 Task: Create a sub task Gather and Analyse Requirements for the task  Create a new online platform for online language translation services in the project AtlasLine , assign it to team member softage.2@softage.net and update the status of the sub task to  On Track  , set the priority of the sub task to Low
Action: Mouse moved to (713, 325)
Screenshot: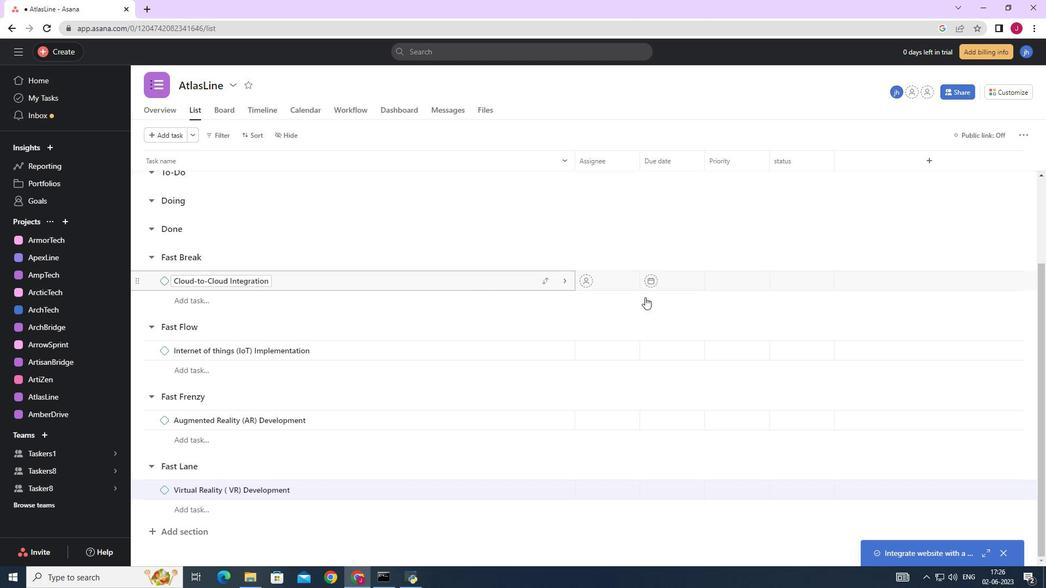 
Action: Mouse scrolled (713, 325) with delta (0, 0)
Screenshot: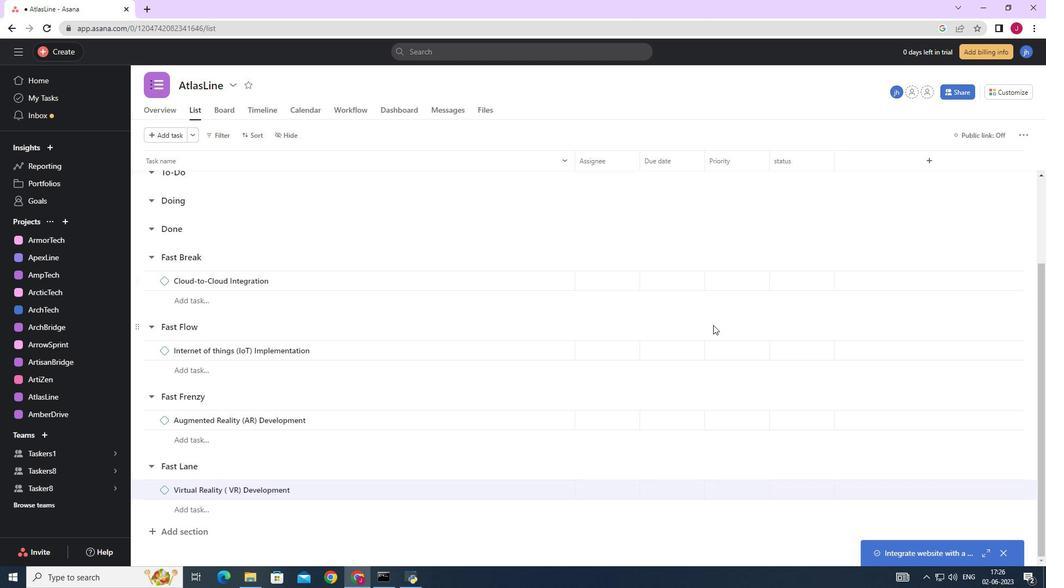 
Action: Mouse scrolled (713, 325) with delta (0, 0)
Screenshot: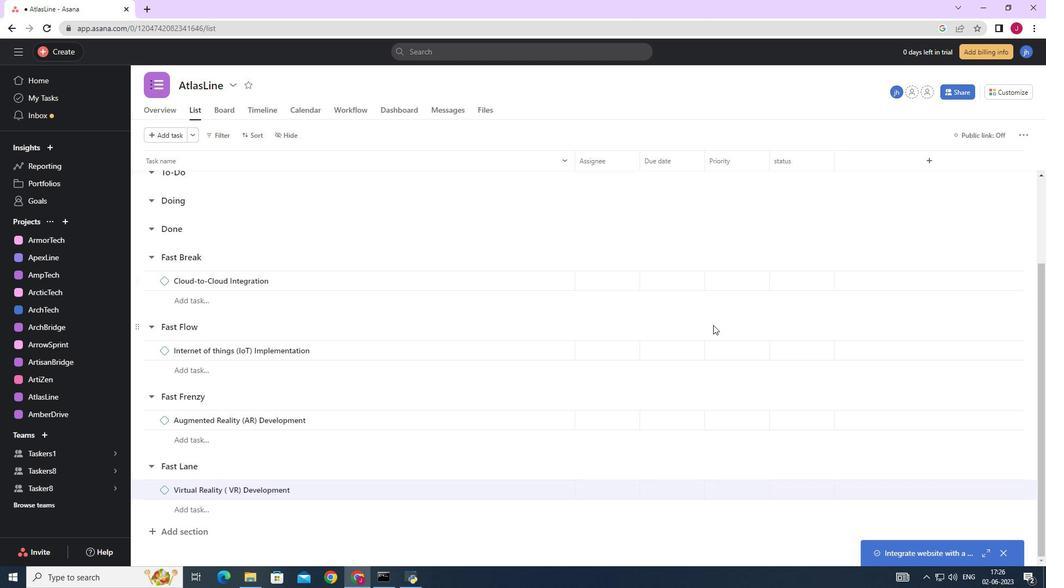 
Action: Mouse scrolled (713, 325) with delta (0, 0)
Screenshot: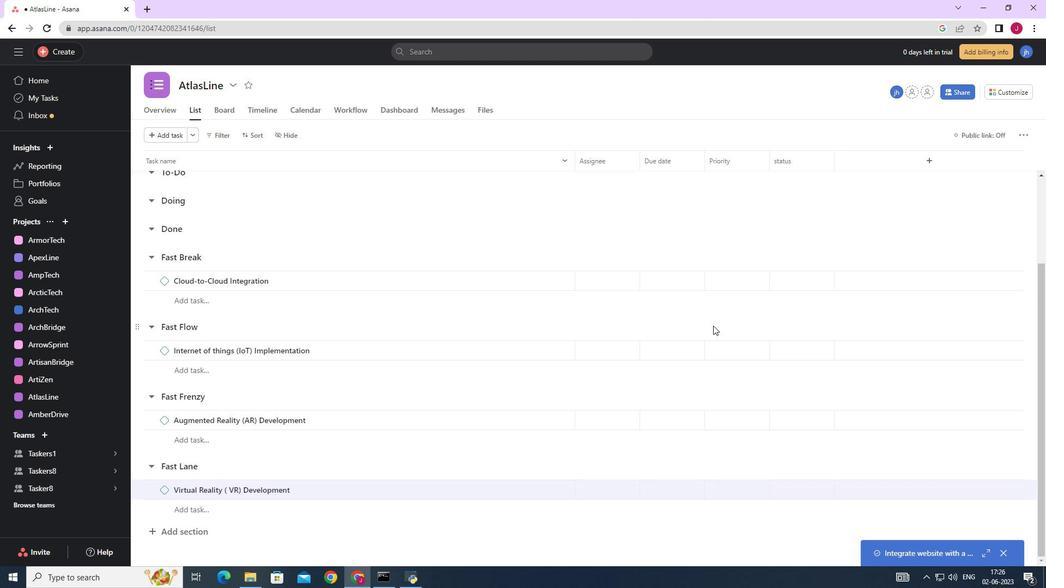 
Action: Mouse scrolled (713, 325) with delta (0, 0)
Screenshot: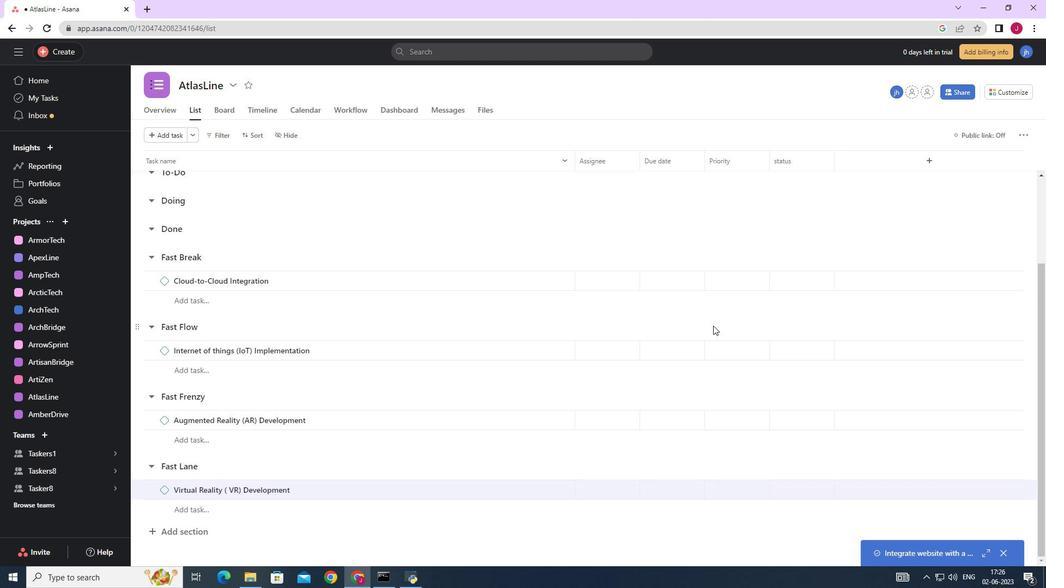 
Action: Mouse moved to (713, 326)
Screenshot: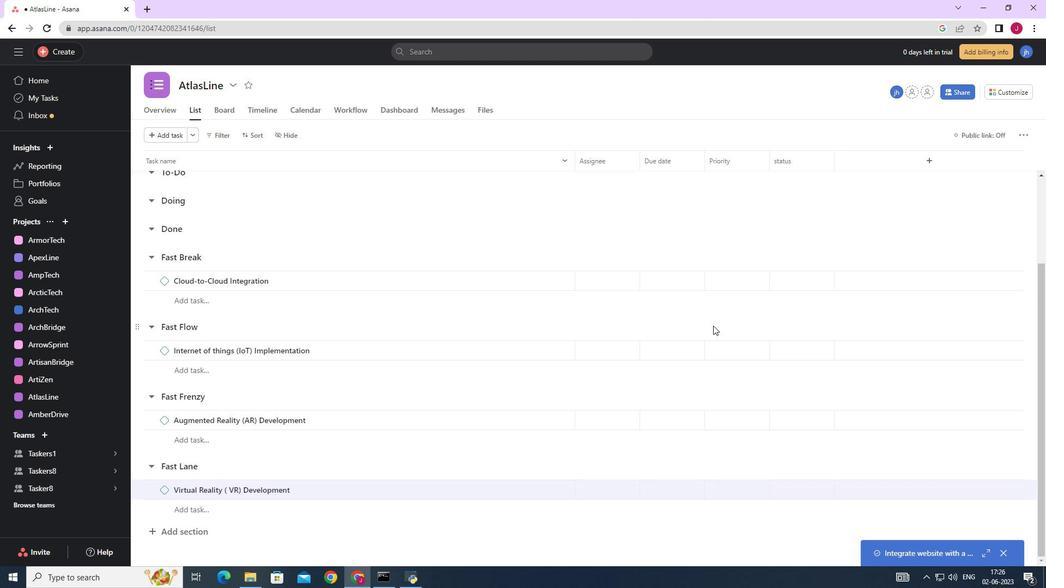 
Action: Mouse scrolled (713, 325) with delta (0, 0)
Screenshot: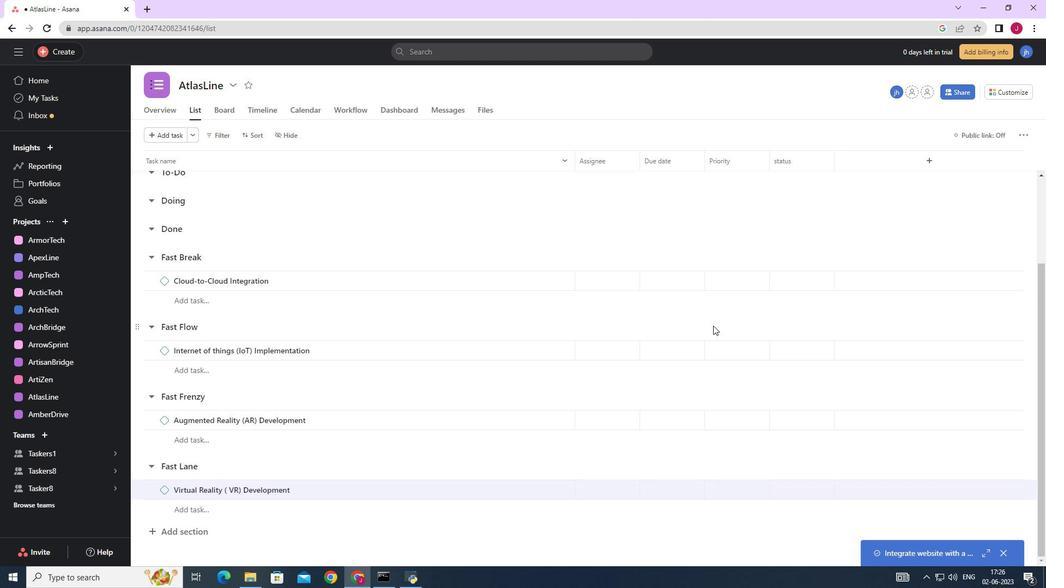 
Action: Mouse moved to (356, 323)
Screenshot: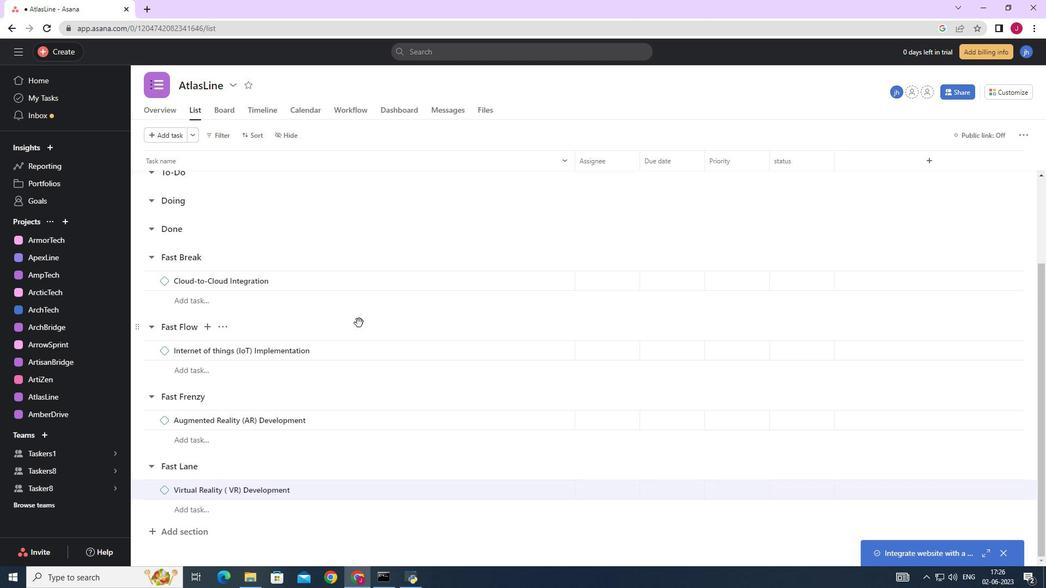 
Action: Mouse scrolled (356, 324) with delta (0, 0)
Screenshot: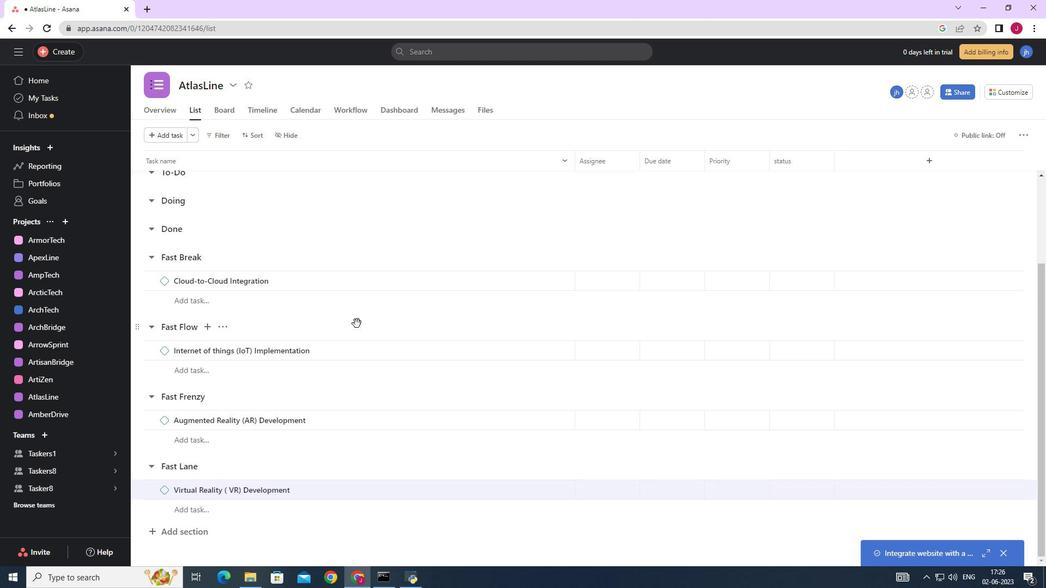 
Action: Mouse scrolled (356, 324) with delta (0, 0)
Screenshot: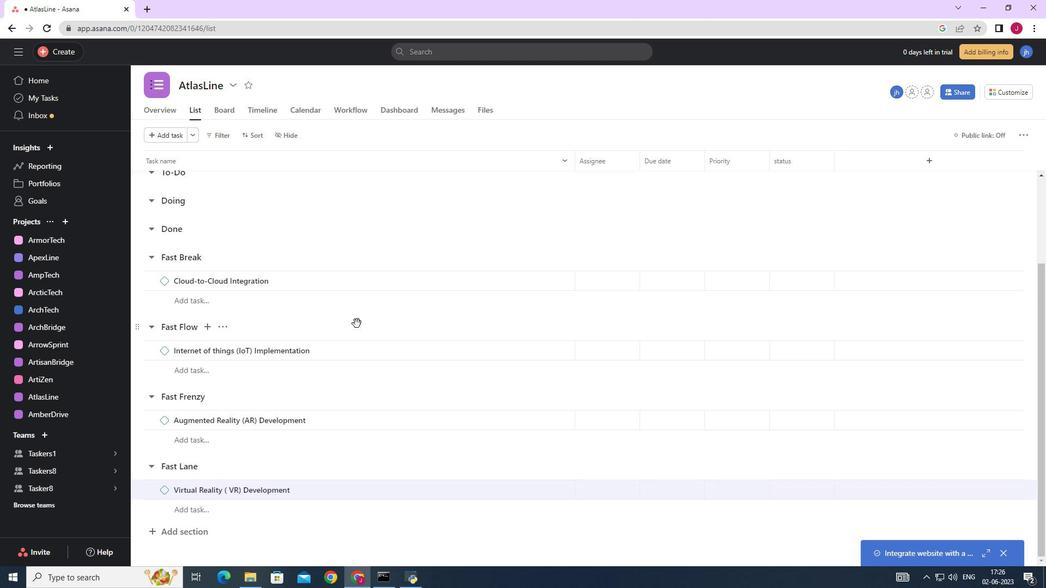 
Action: Mouse scrolled (356, 324) with delta (0, 0)
Screenshot: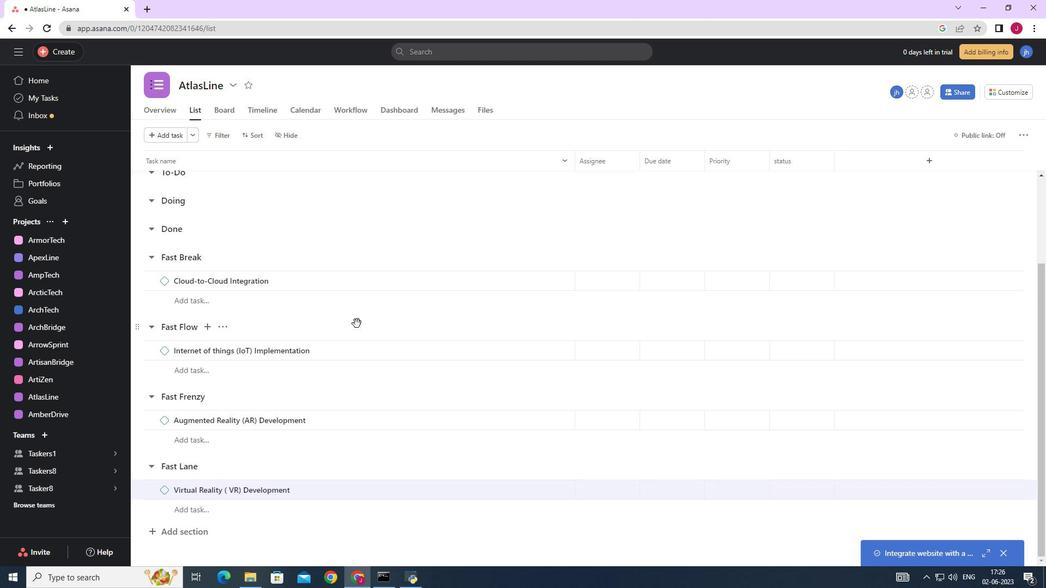 
Action: Mouse scrolled (356, 324) with delta (0, 0)
Screenshot: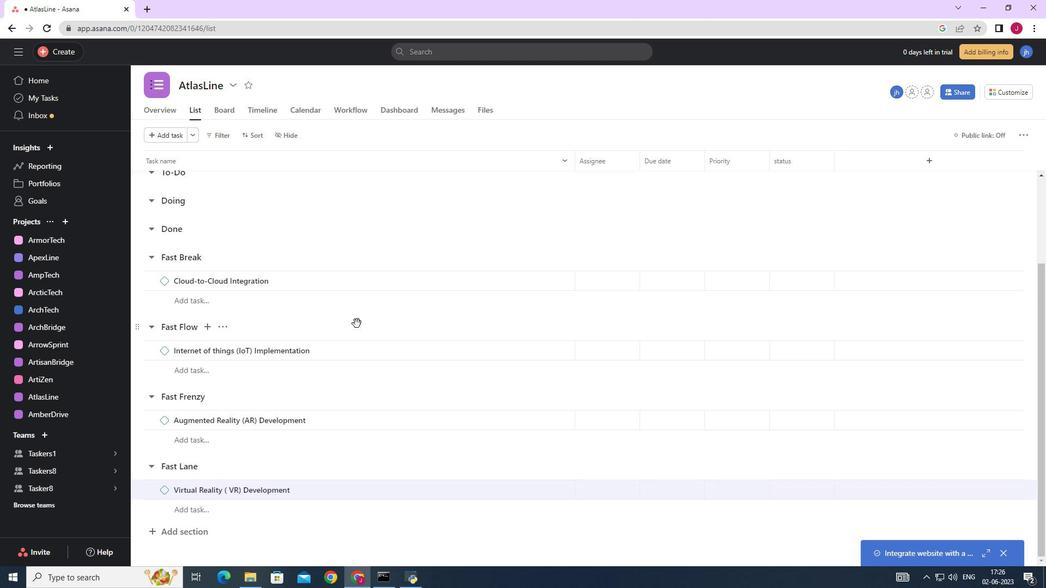 
Action: Mouse moved to (502, 240)
Screenshot: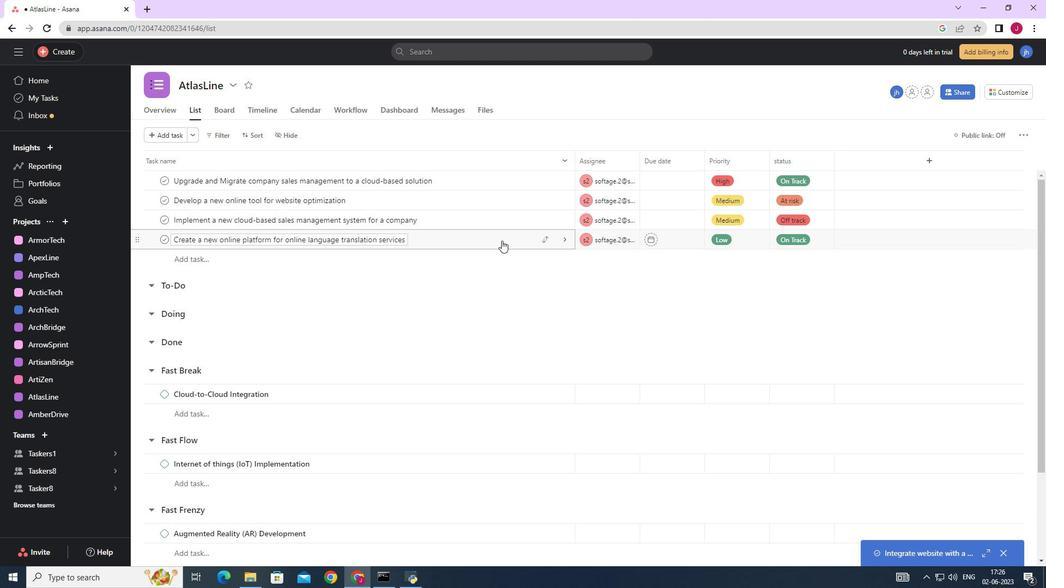 
Action: Mouse pressed left at (502, 240)
Screenshot: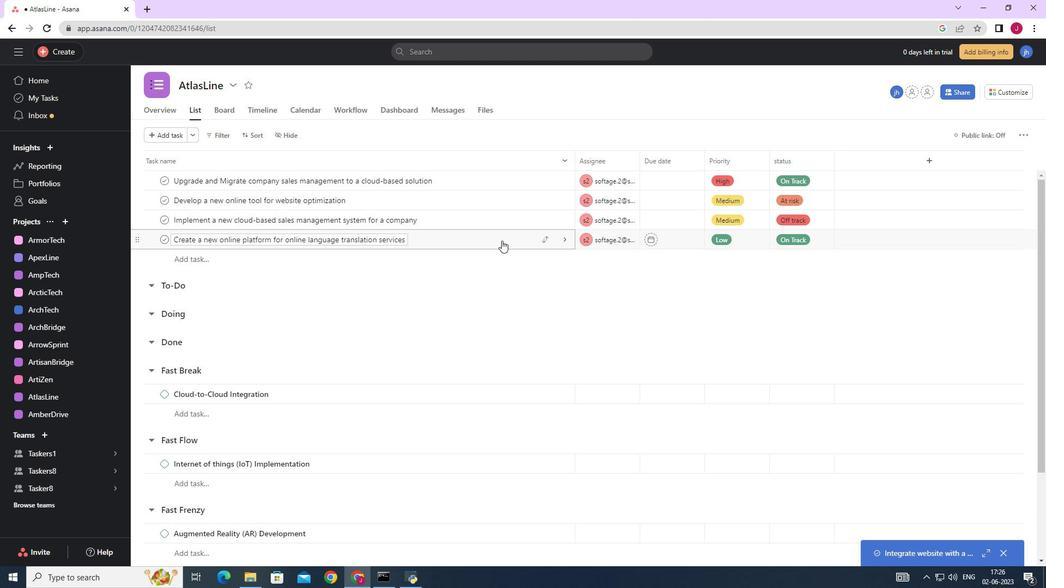 
Action: Mouse moved to (763, 310)
Screenshot: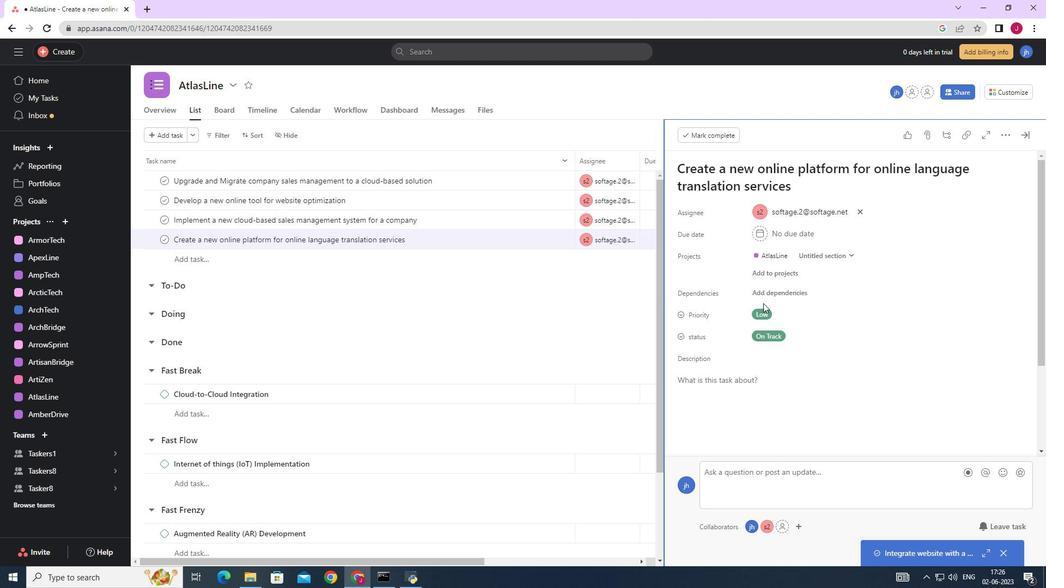 
Action: Mouse scrolled (763, 309) with delta (0, 0)
Screenshot: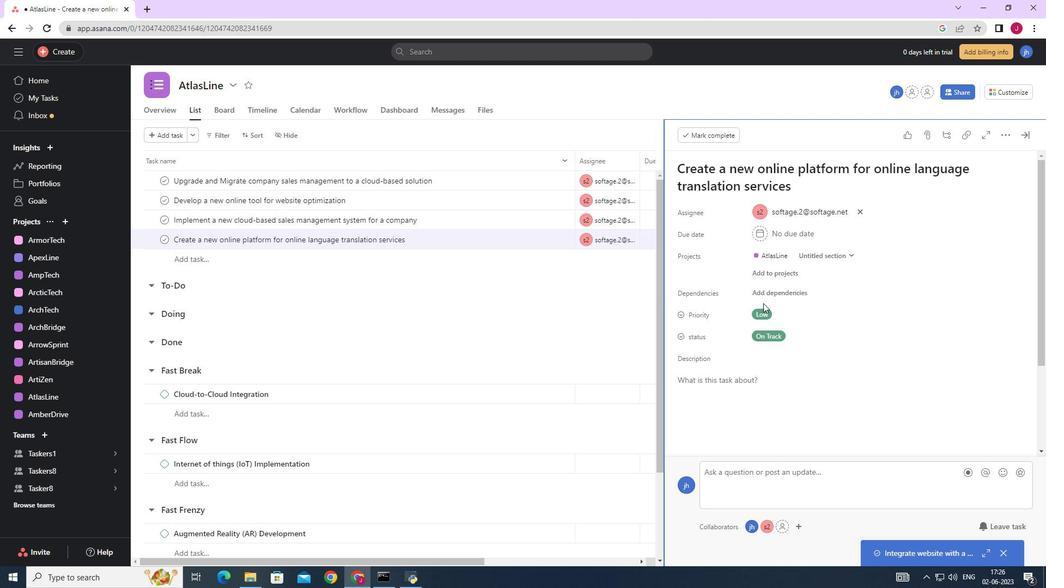 
Action: Mouse scrolled (763, 309) with delta (0, 0)
Screenshot: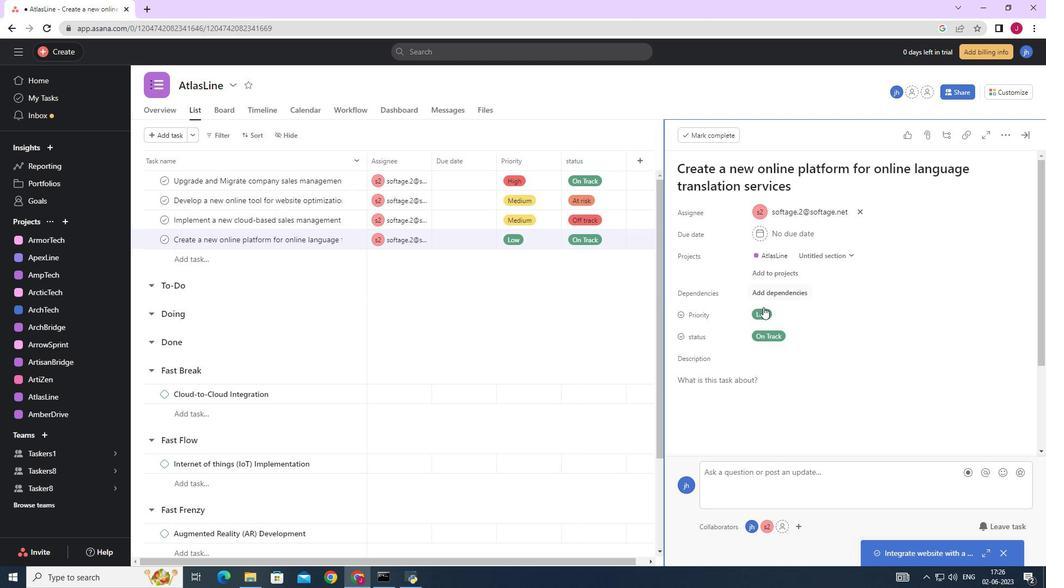 
Action: Mouse scrolled (763, 309) with delta (0, 0)
Screenshot: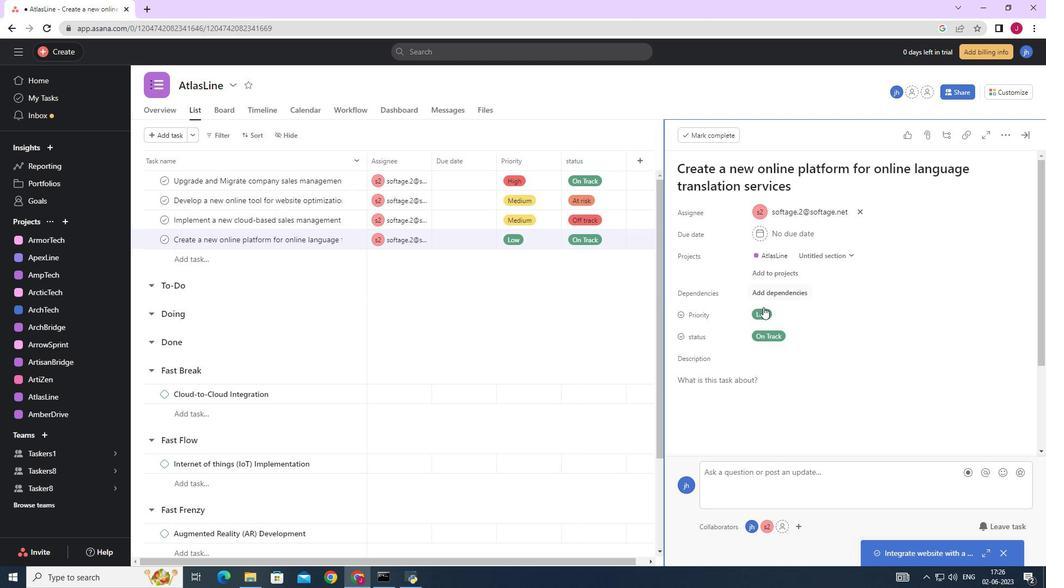 
Action: Mouse scrolled (763, 309) with delta (0, 0)
Screenshot: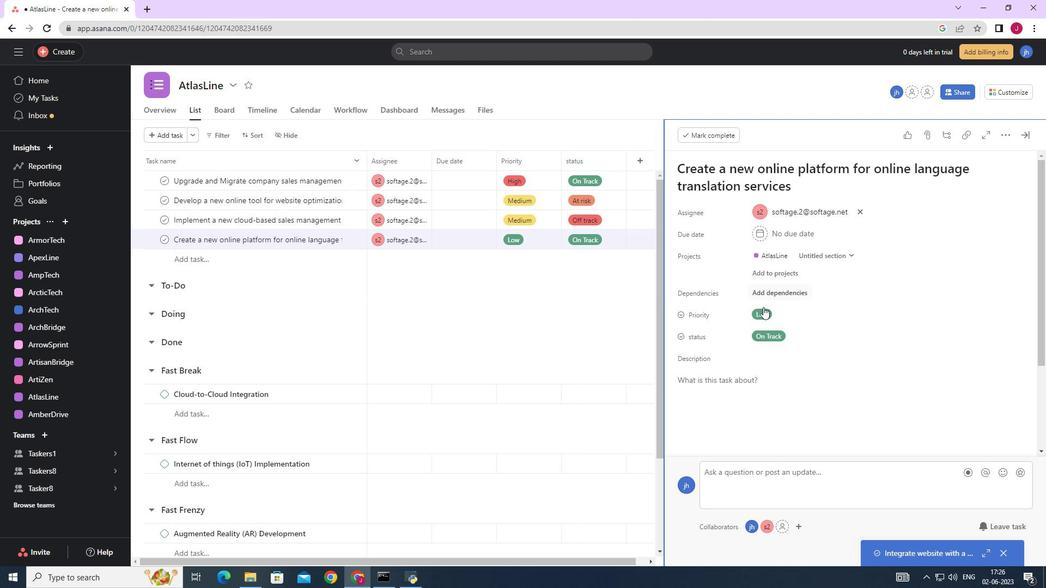 
Action: Mouse scrolled (763, 309) with delta (0, 0)
Screenshot: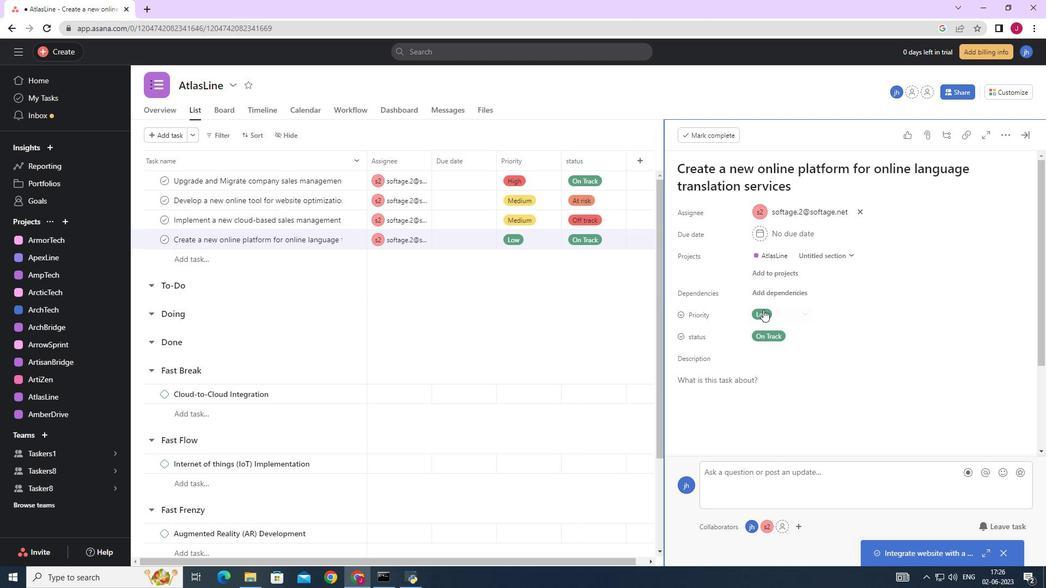 
Action: Mouse moved to (708, 369)
Screenshot: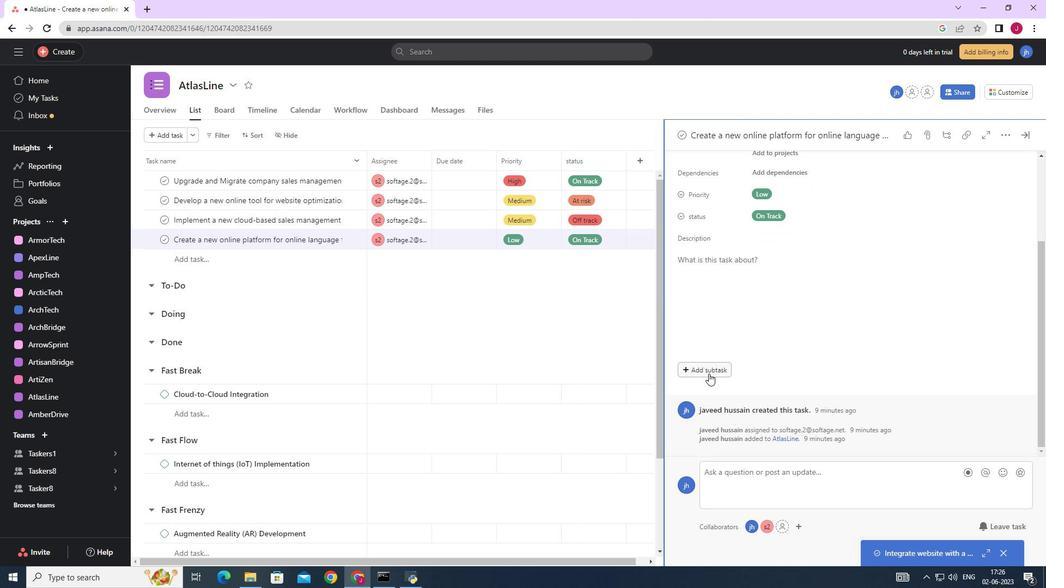 
Action: Mouse pressed left at (708, 369)
Screenshot: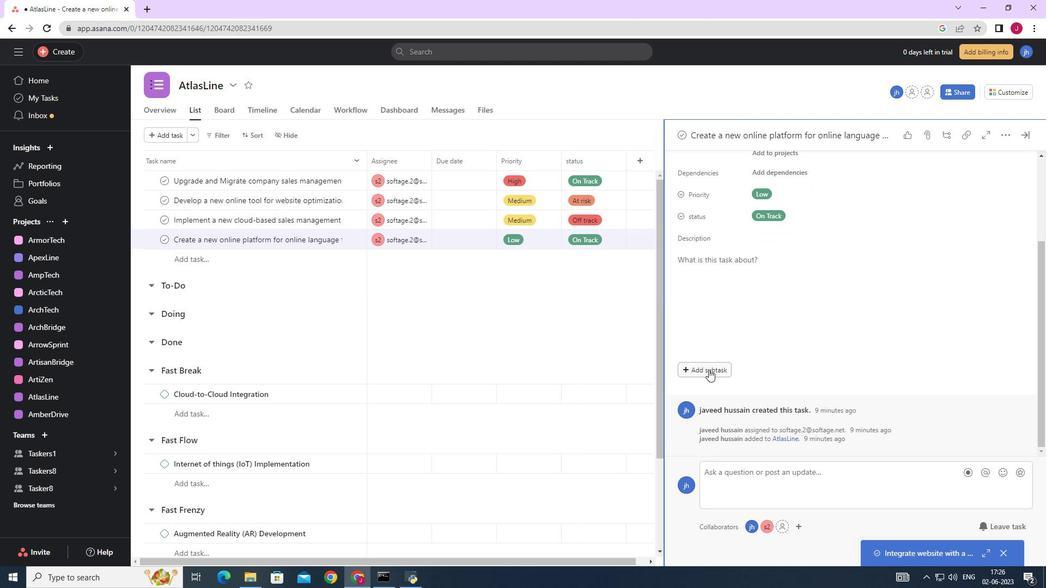 
Action: Mouse moved to (712, 347)
Screenshot: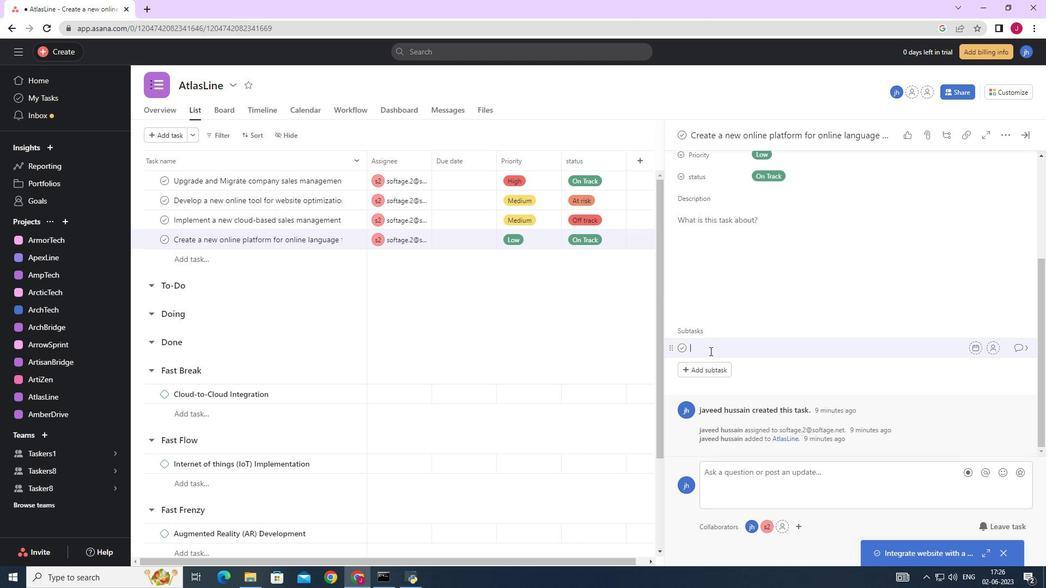 
Action: Mouse pressed left at (712, 347)
Screenshot: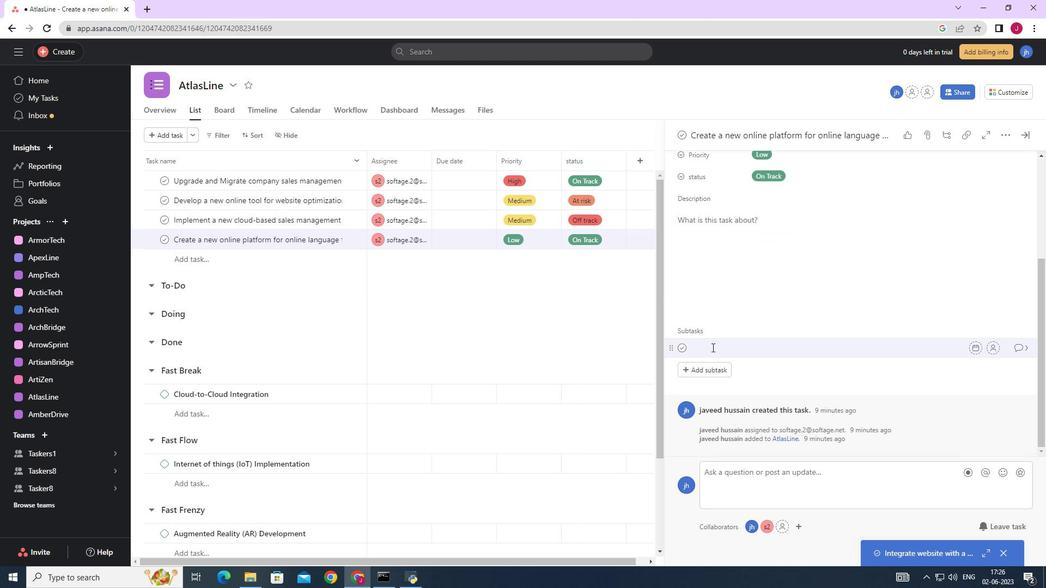 
Action: Key pressed <Key.caps_lock>G<Key.caps_lock>ather<Key.space>and<Key.space><Key.caps_lock>A<Key.caps_lock>nalyse<Key.space><Key.caps_lock>R<Key.caps_lock>equirements<Key.space>
Screenshot: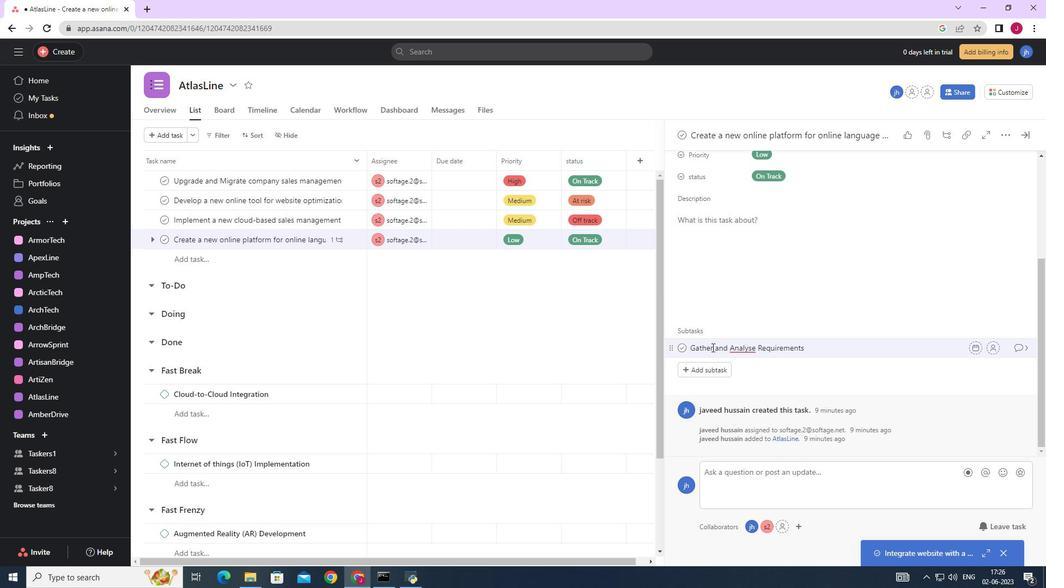 
Action: Mouse moved to (742, 345)
Screenshot: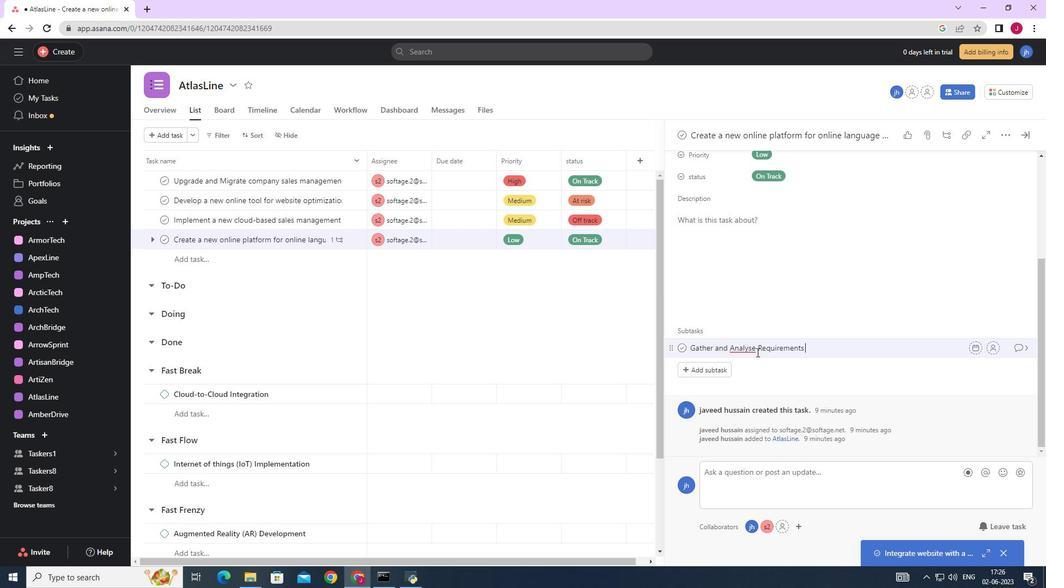 
Action: Mouse pressed right at (742, 345)
Screenshot: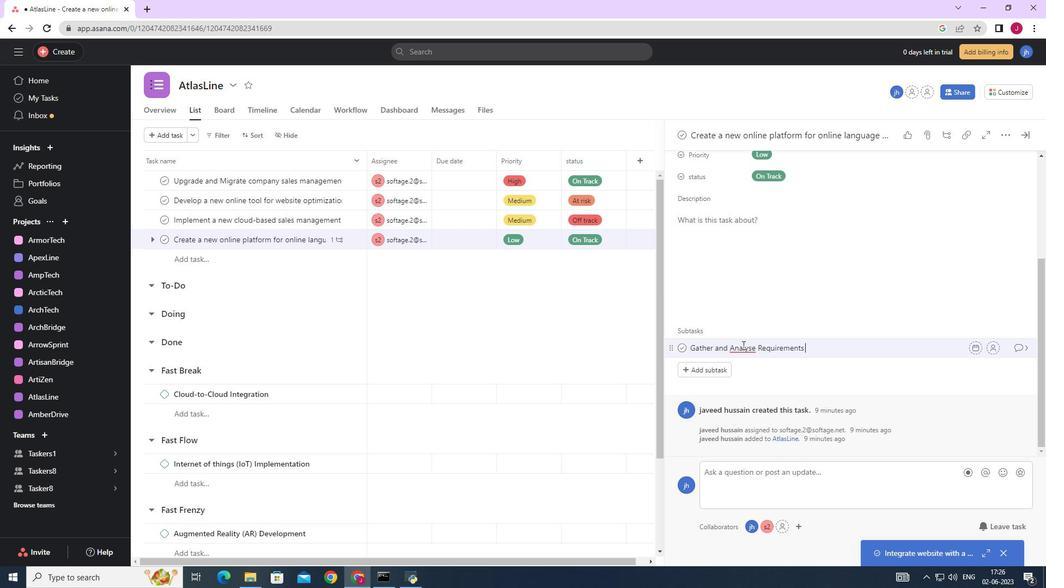 
Action: Mouse moved to (760, 354)
Screenshot: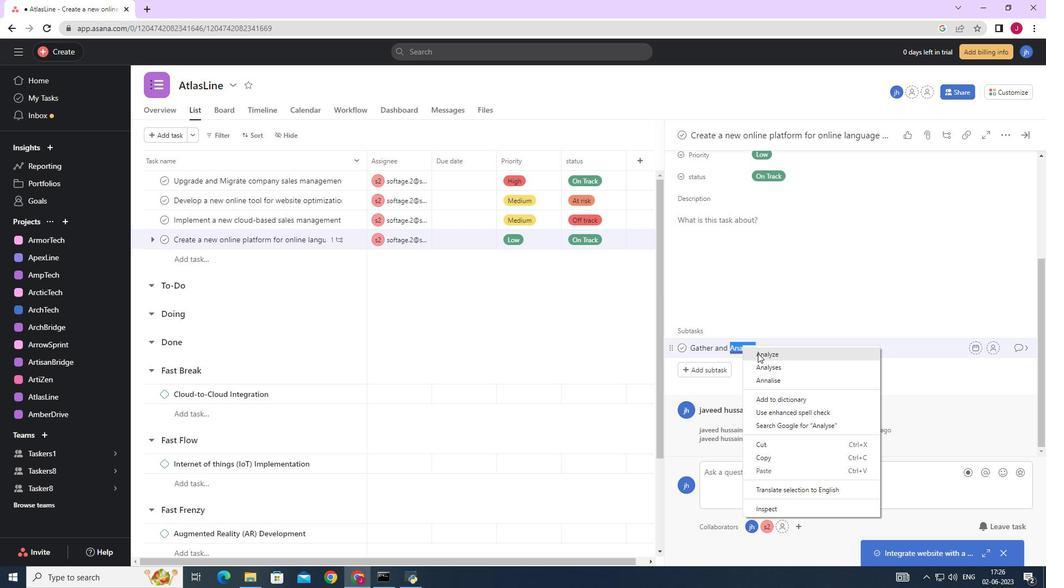 
Action: Mouse pressed left at (760, 354)
Screenshot: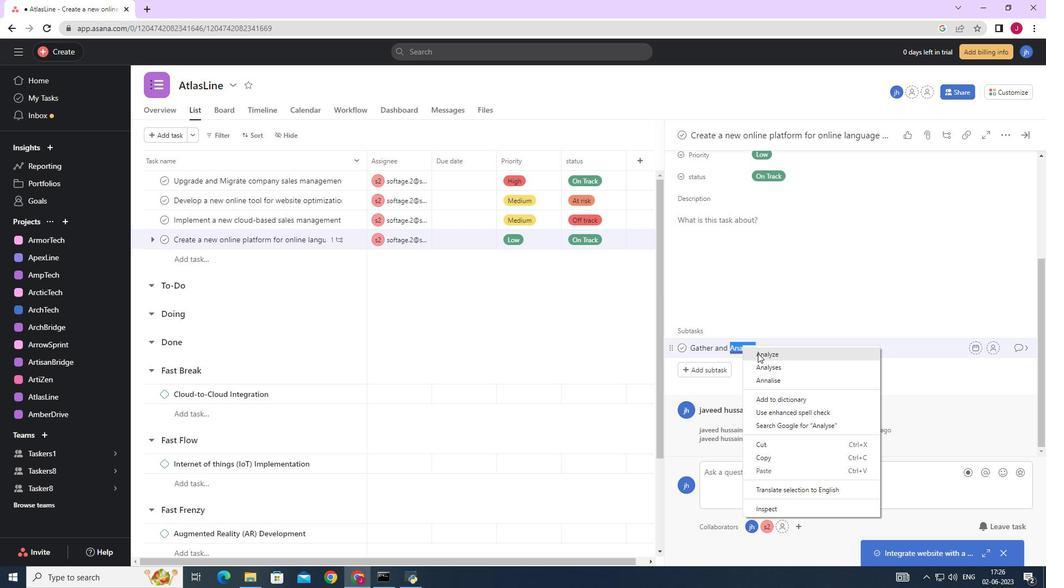 
Action: Mouse moved to (995, 350)
Screenshot: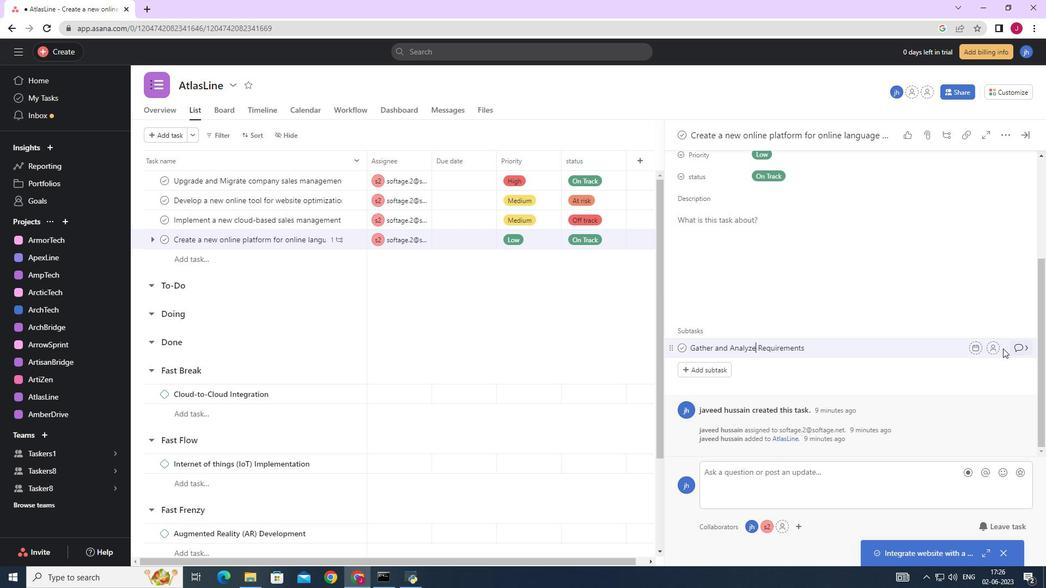 
Action: Mouse pressed left at (995, 350)
Screenshot: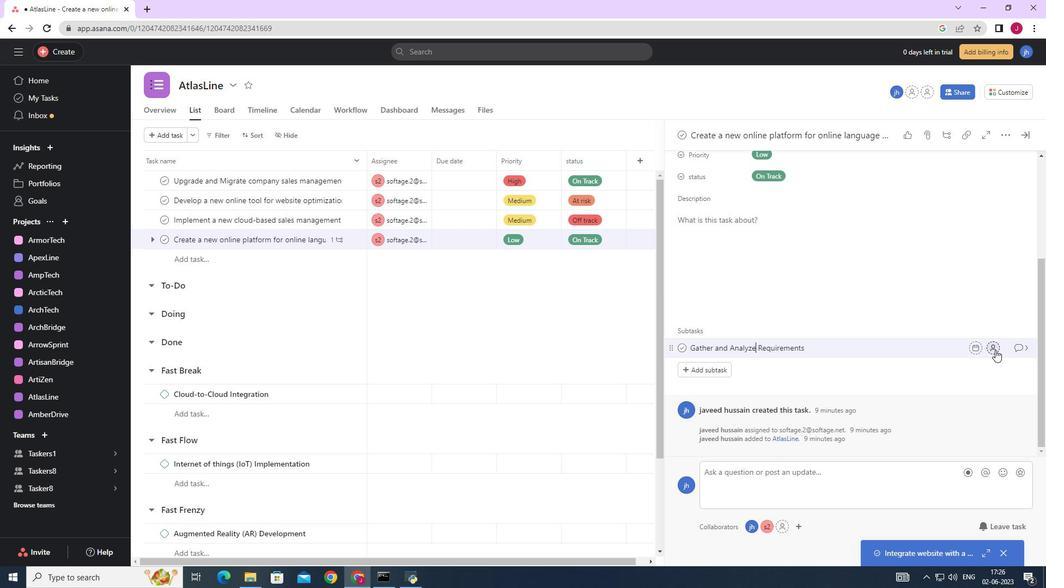 
Action: Mouse moved to (851, 362)
Screenshot: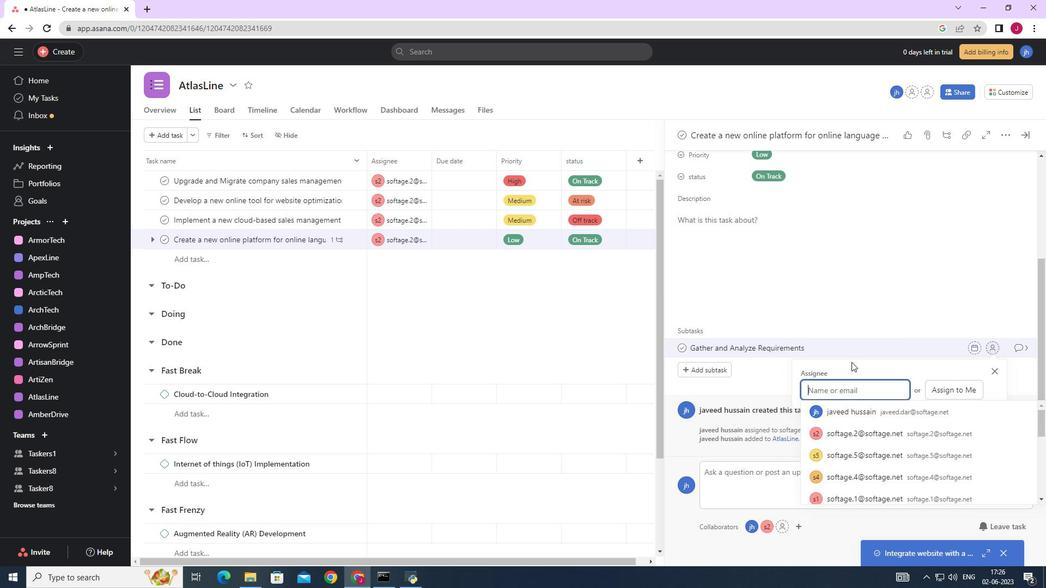 
Action: Key pressed softage.2
Screenshot: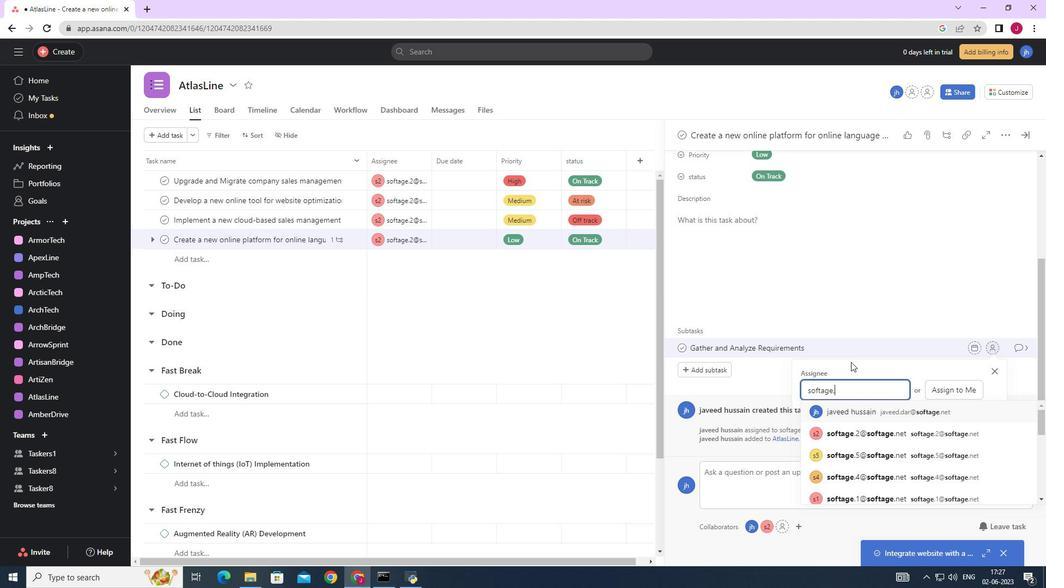 
Action: Mouse moved to (875, 414)
Screenshot: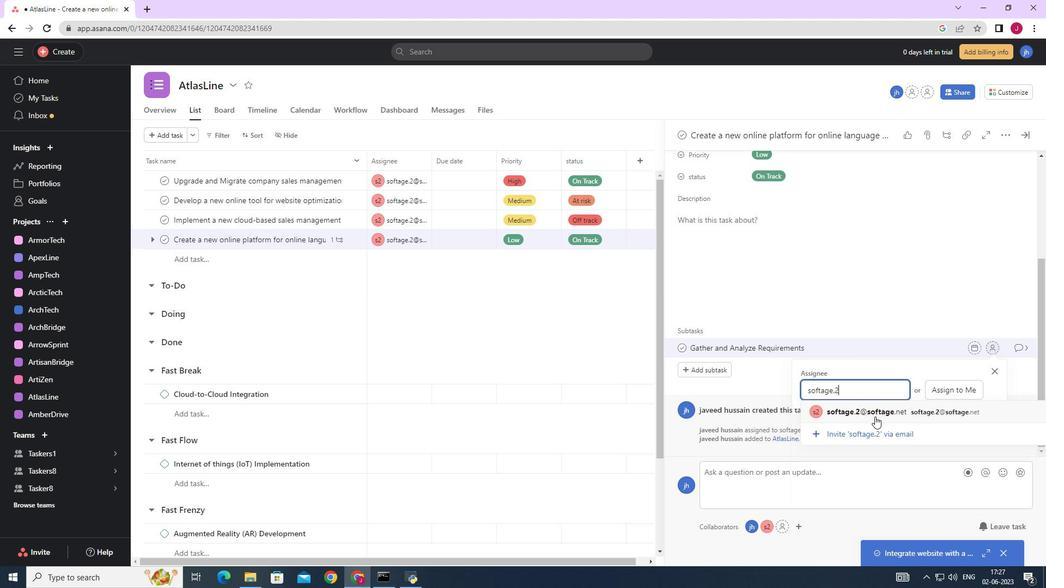 
Action: Mouse pressed left at (875, 414)
Screenshot: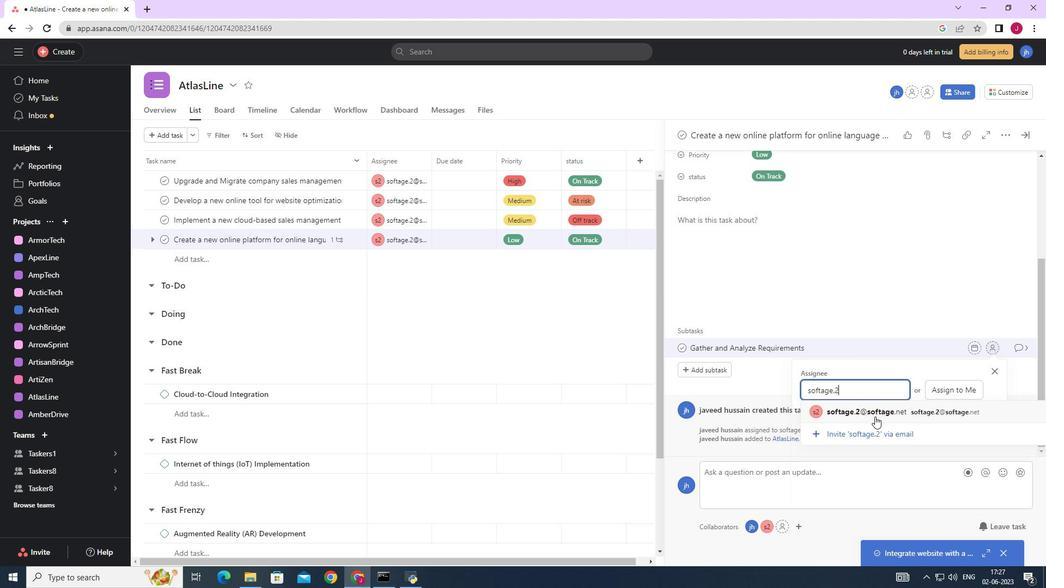 
Action: Mouse moved to (1019, 345)
Screenshot: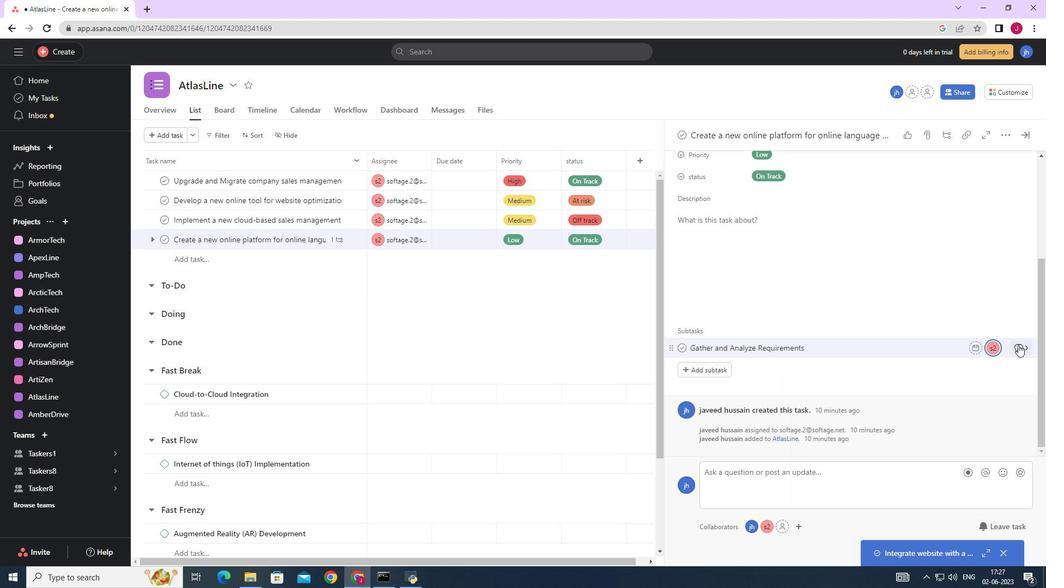 
Action: Mouse pressed left at (1019, 345)
Screenshot: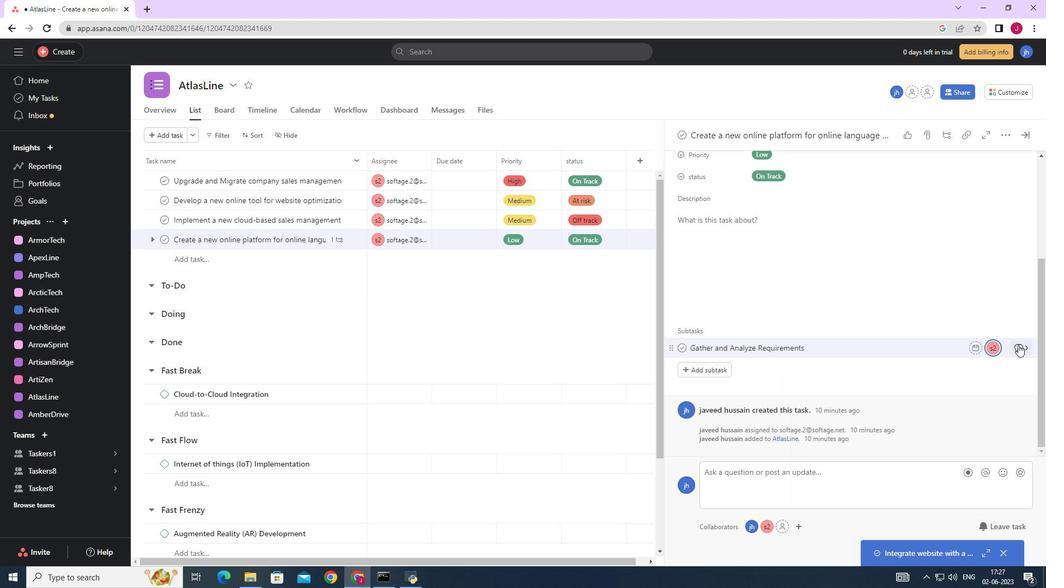 
Action: Mouse moved to (718, 290)
Screenshot: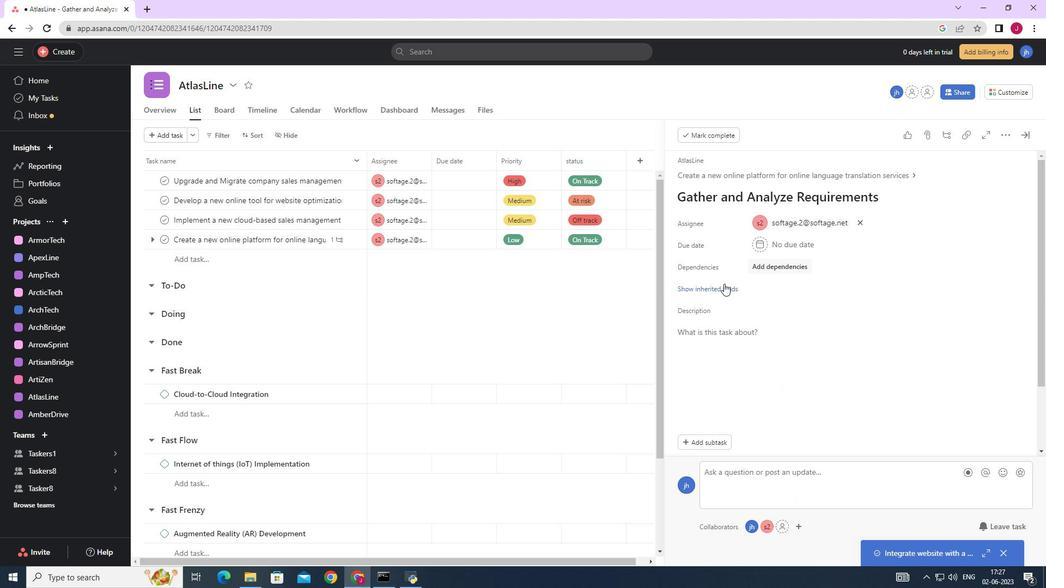 
Action: Mouse pressed left at (718, 290)
Screenshot: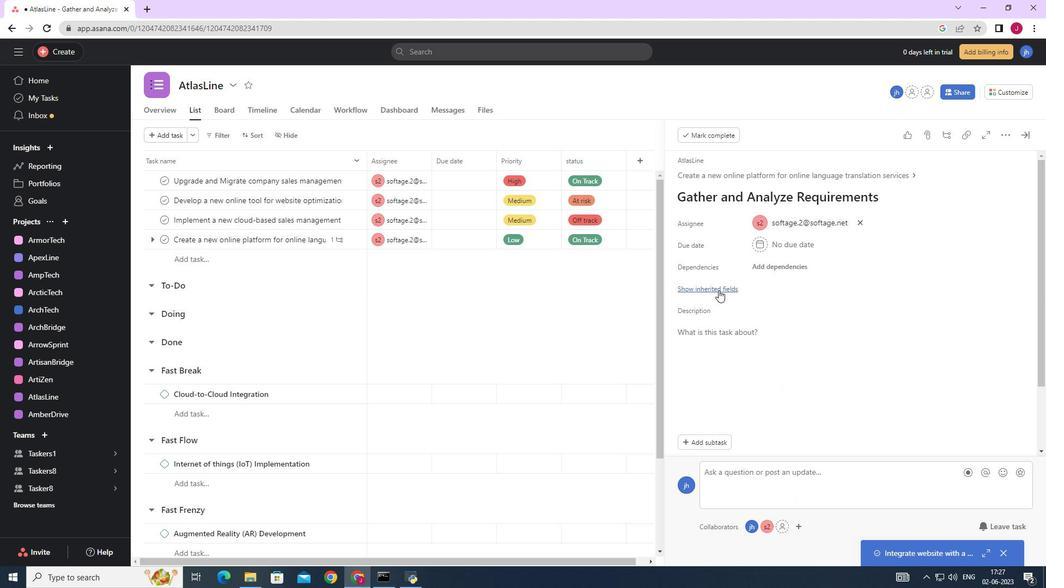 
Action: Mouse moved to (761, 309)
Screenshot: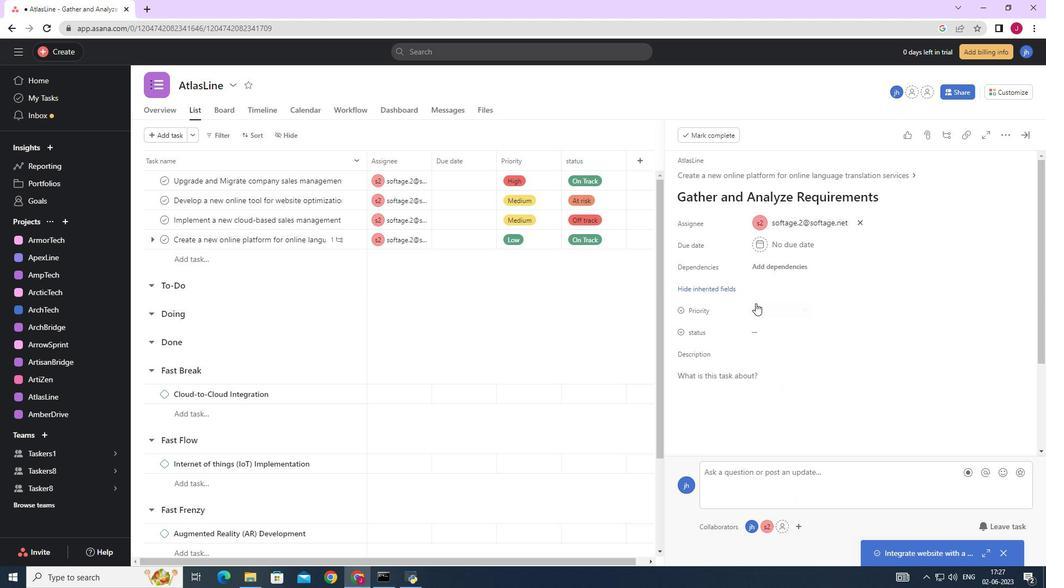 
Action: Mouse pressed left at (761, 309)
Screenshot: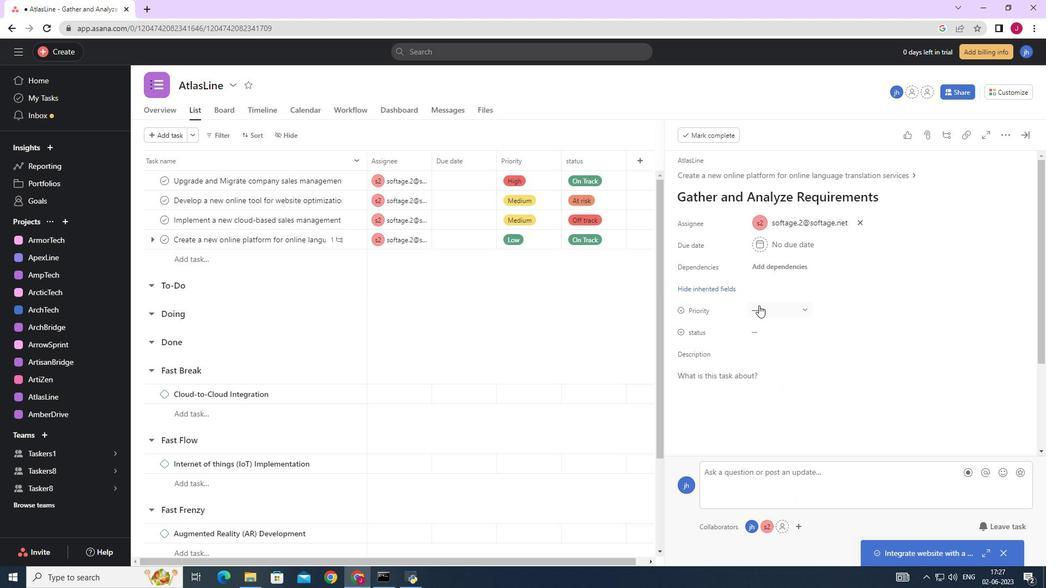 
Action: Mouse moved to (782, 387)
Screenshot: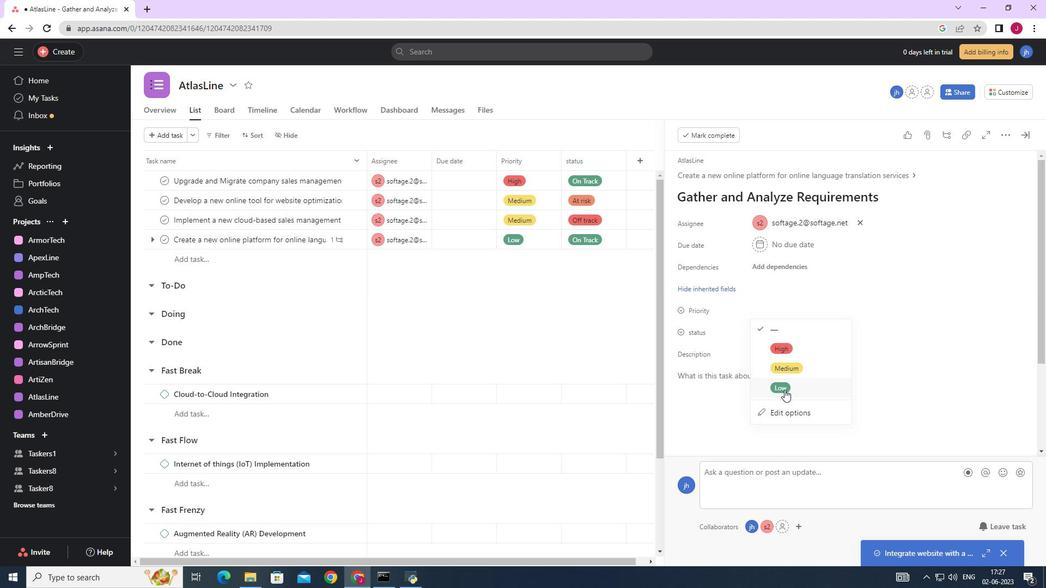 
Action: Mouse pressed left at (782, 387)
Screenshot: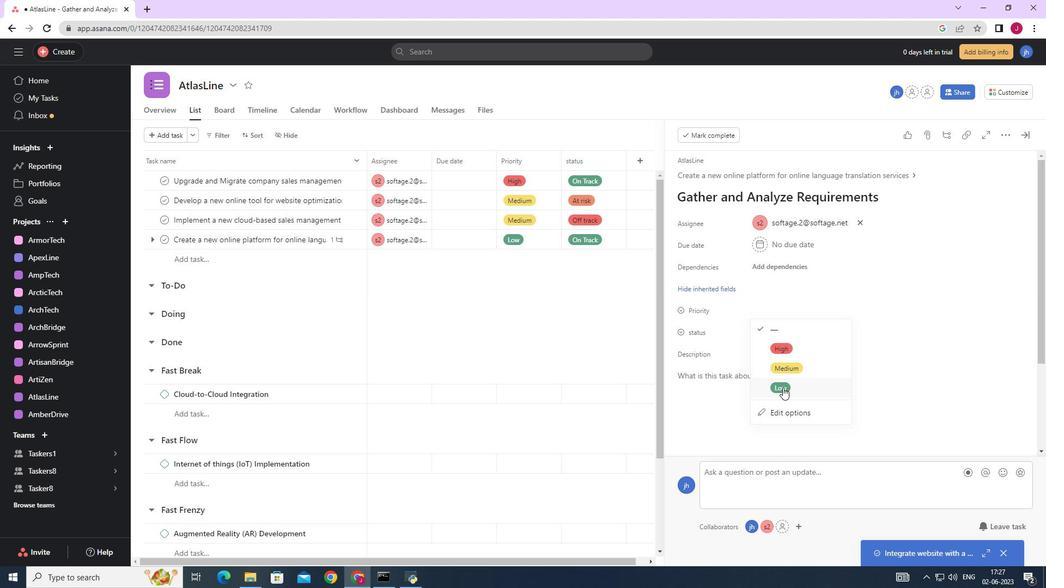 
Action: Mouse moved to (761, 331)
Screenshot: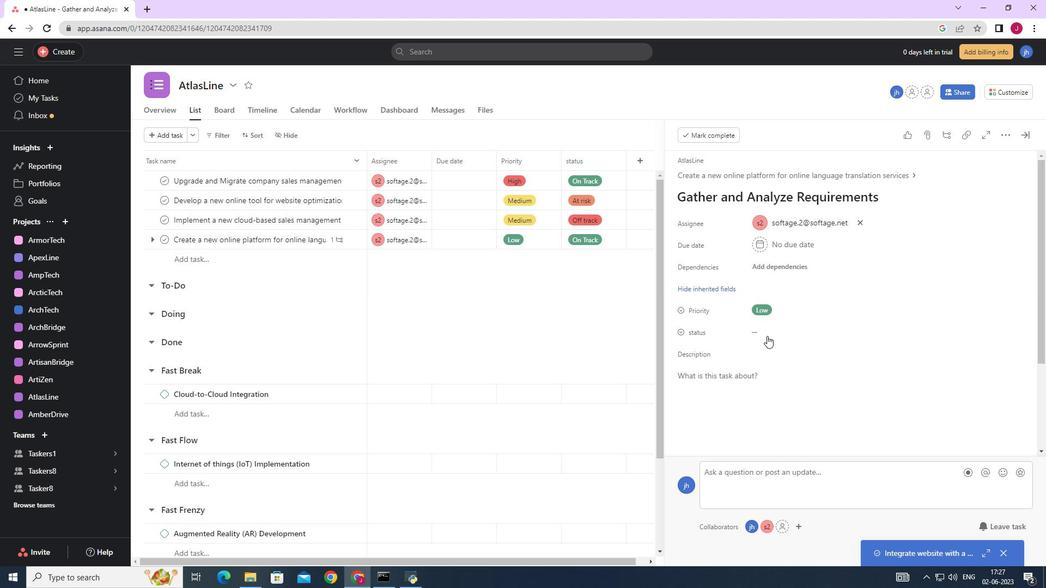 
Action: Mouse pressed left at (761, 331)
Screenshot: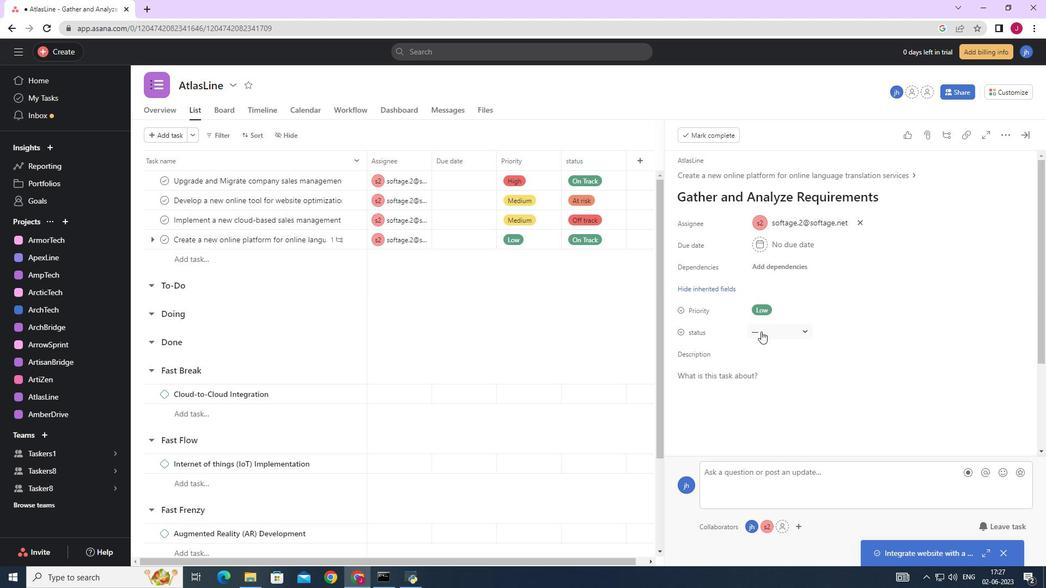 
Action: Mouse moved to (786, 369)
Screenshot: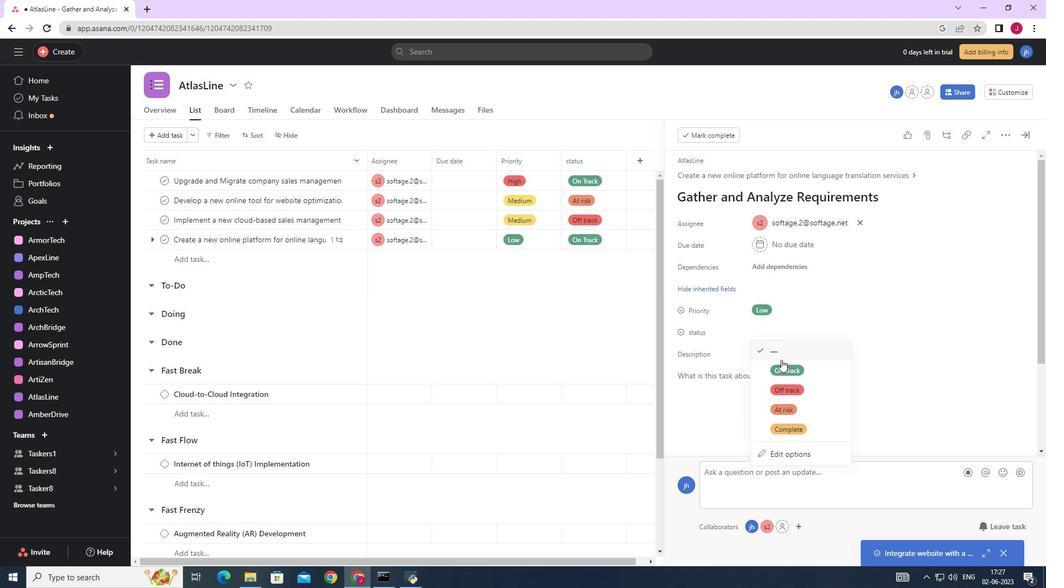
Action: Mouse pressed left at (786, 369)
Screenshot: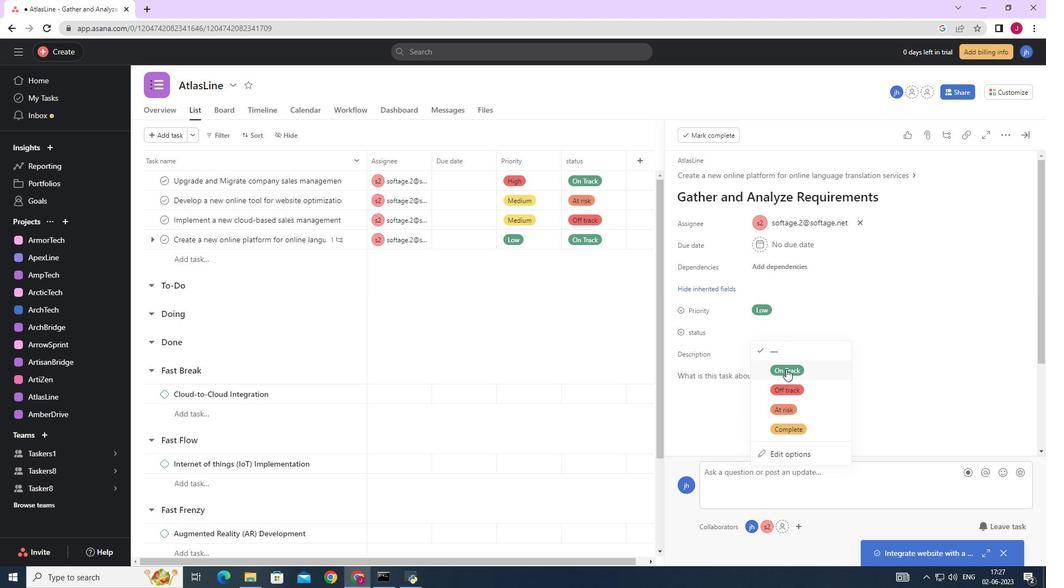 
Action: Mouse moved to (944, 319)
Screenshot: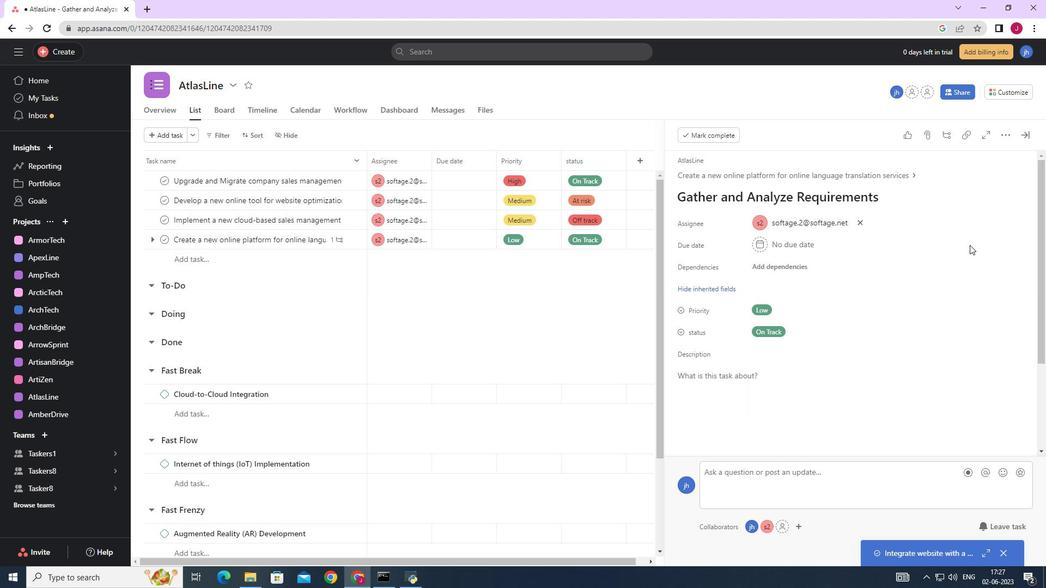 
Action: Mouse scrolled (949, 303) with delta (0, 0)
Screenshot: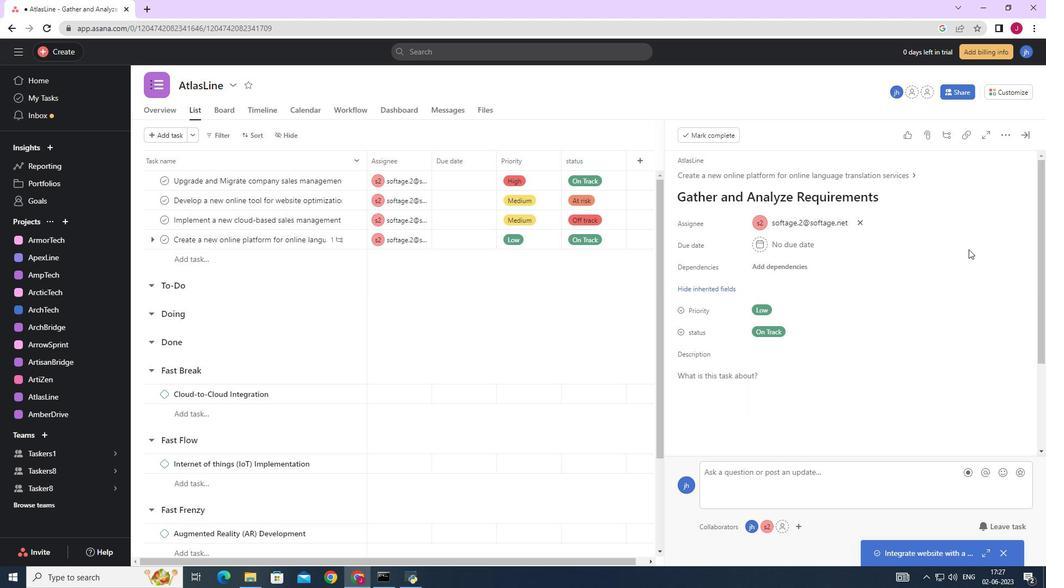 
Action: Mouse moved to (944, 321)
Screenshot: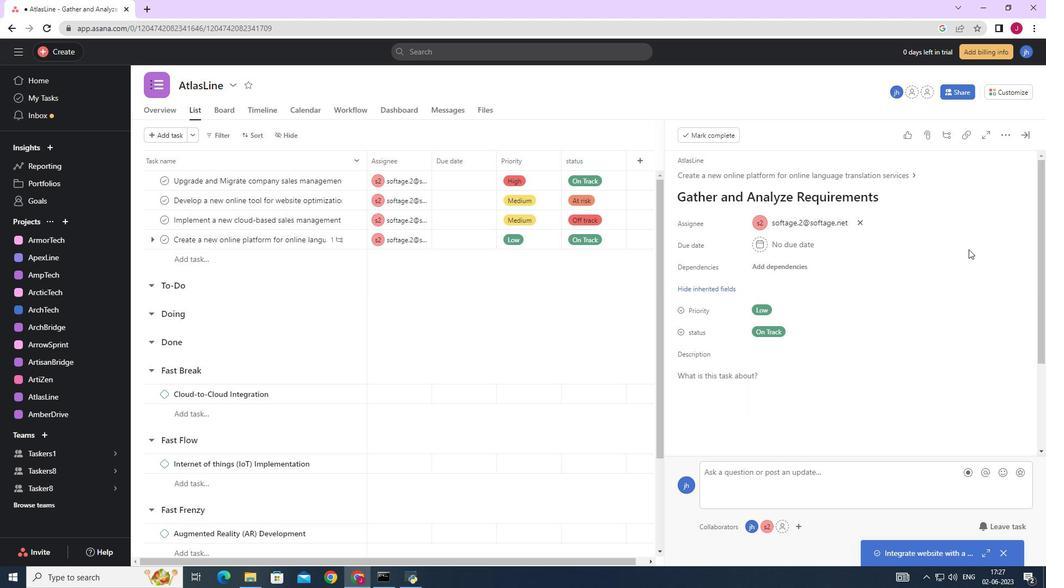 
Action: Mouse scrolled (946, 314) with delta (0, 0)
Screenshot: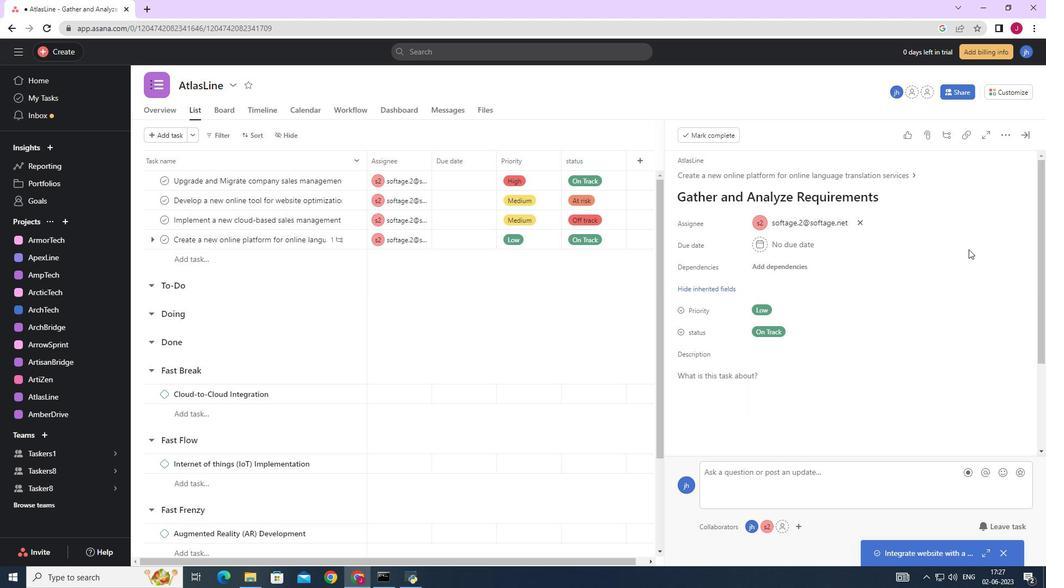 
Action: Mouse moved to (943, 323)
Screenshot: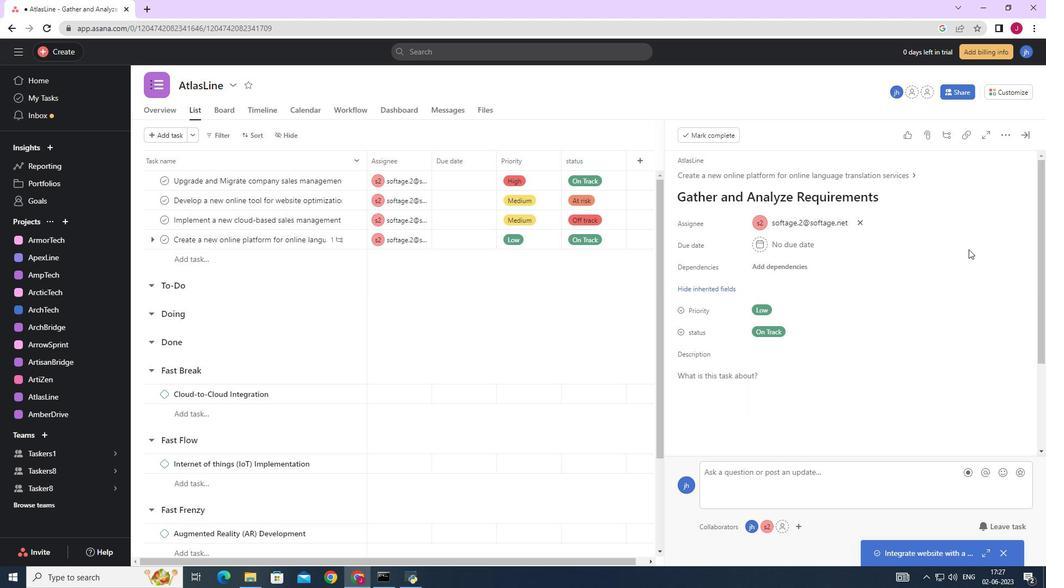 
Action: Mouse scrolled (945, 318) with delta (0, 0)
Screenshot: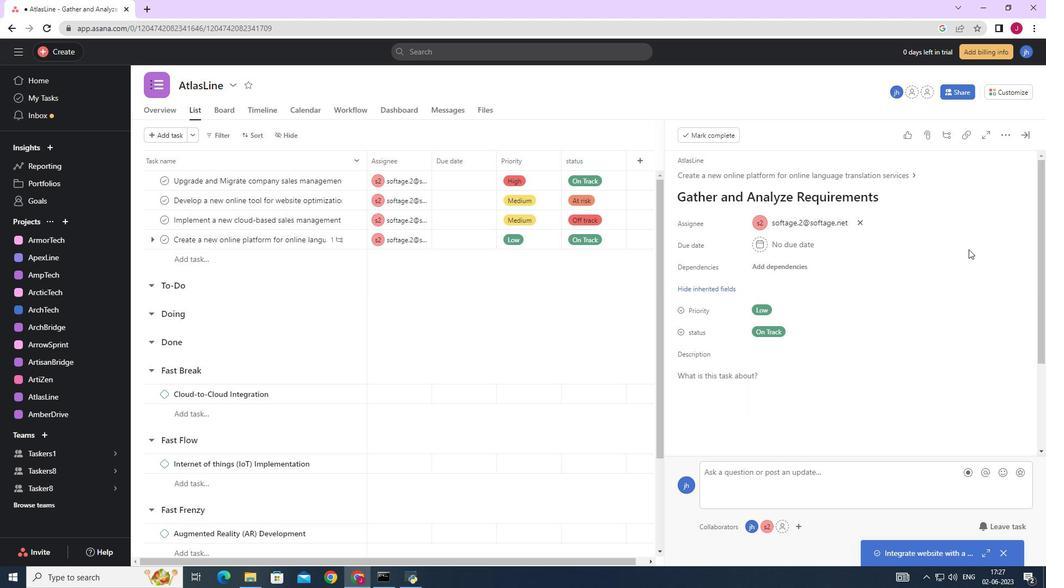 
Action: Mouse moved to (943, 324)
Screenshot: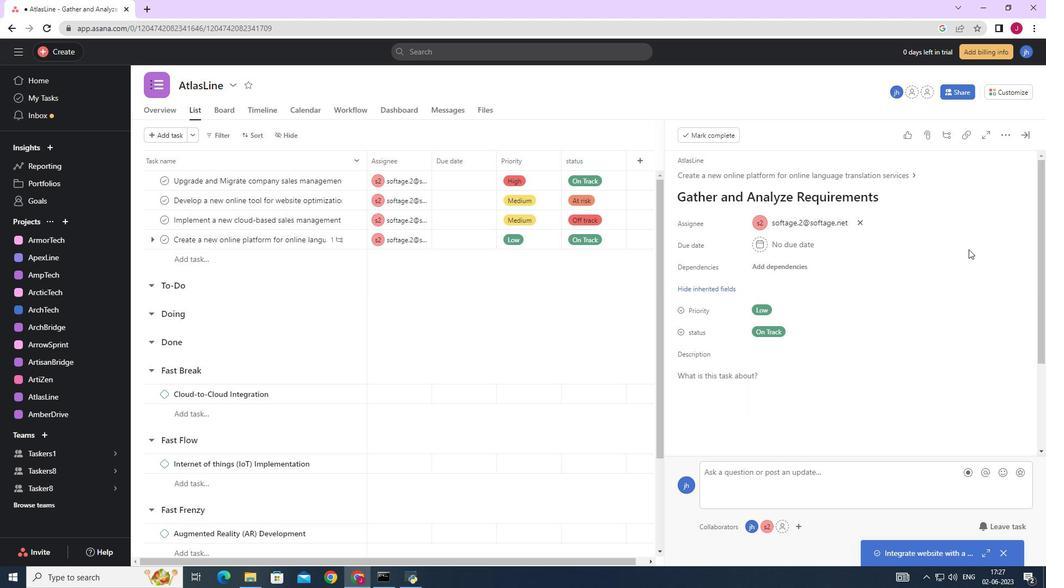 
Action: Mouse scrolled (944, 320) with delta (0, 0)
Screenshot: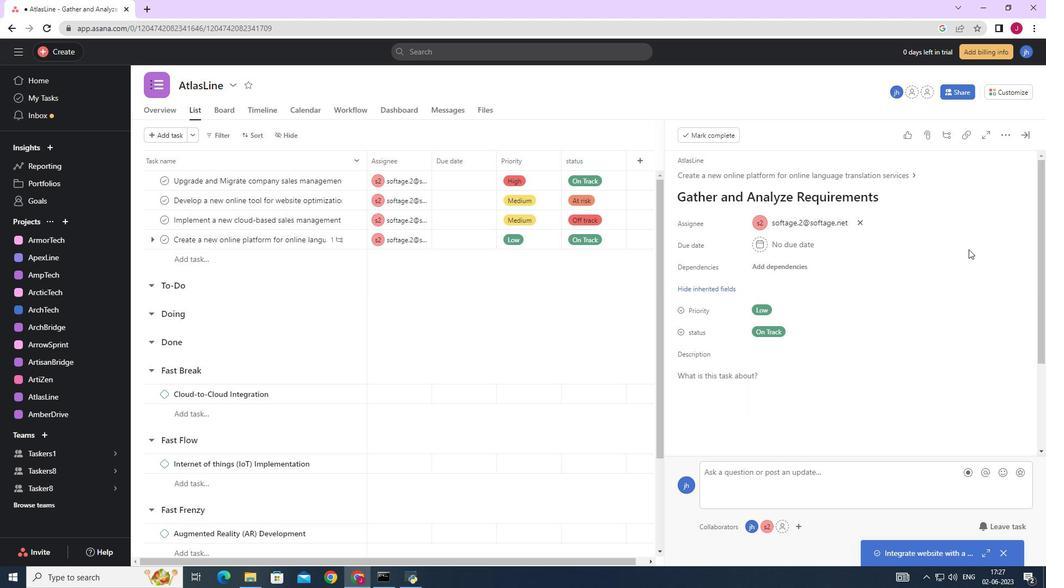 
Action: Mouse moved to (936, 336)
Screenshot: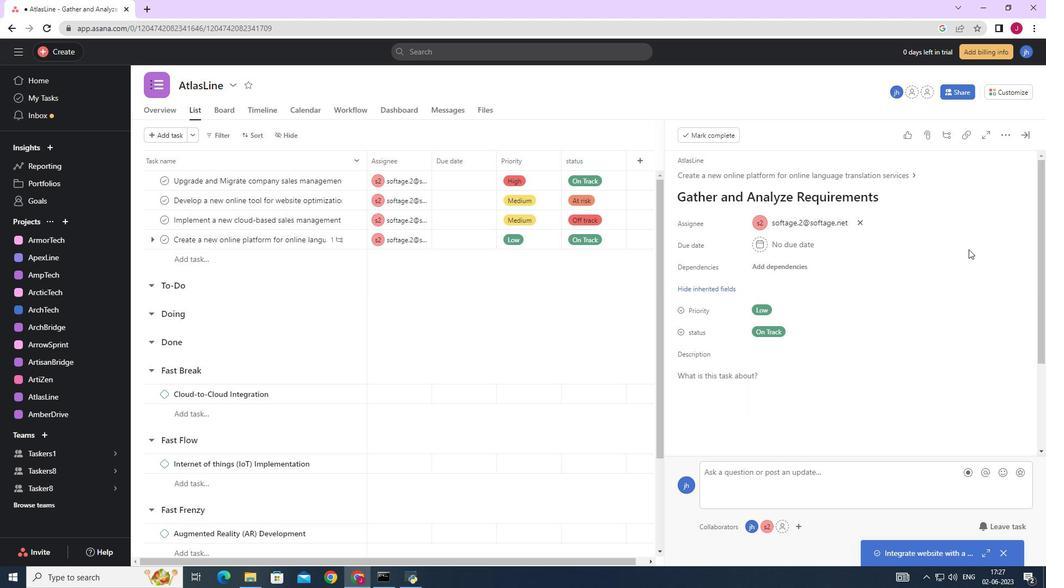 
Action: Mouse scrolled (943, 324) with delta (0, 0)
Screenshot: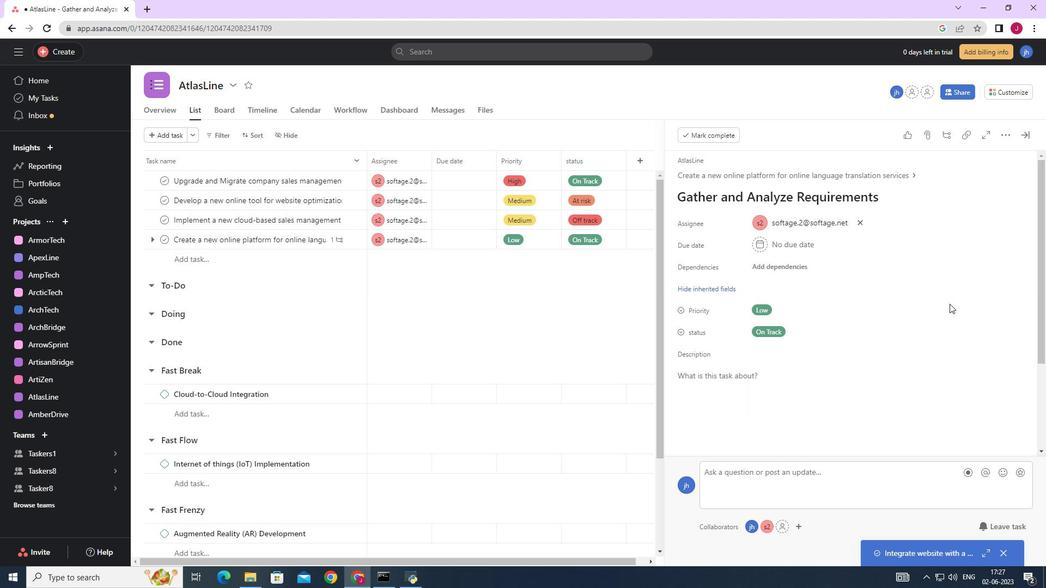 
Action: Mouse moved to (1025, 133)
Screenshot: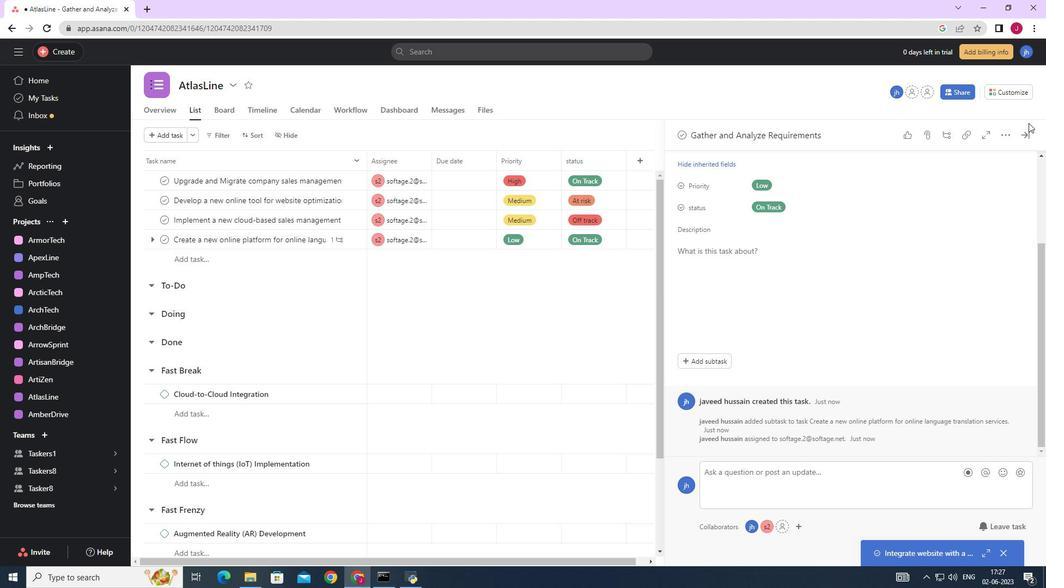 
Action: Mouse pressed left at (1025, 133)
Screenshot: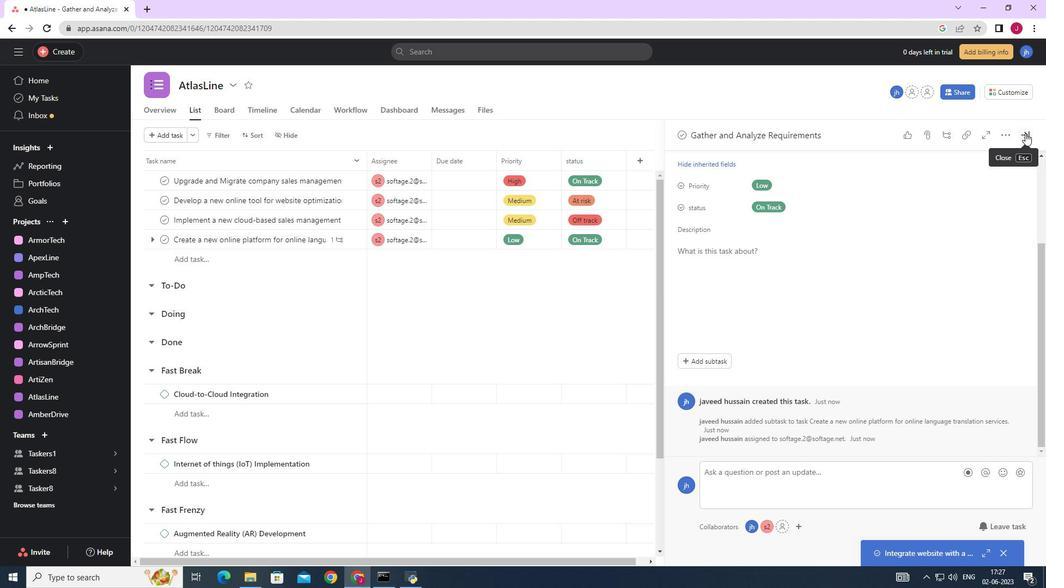 
Action: Mouse moved to (1021, 133)
Screenshot: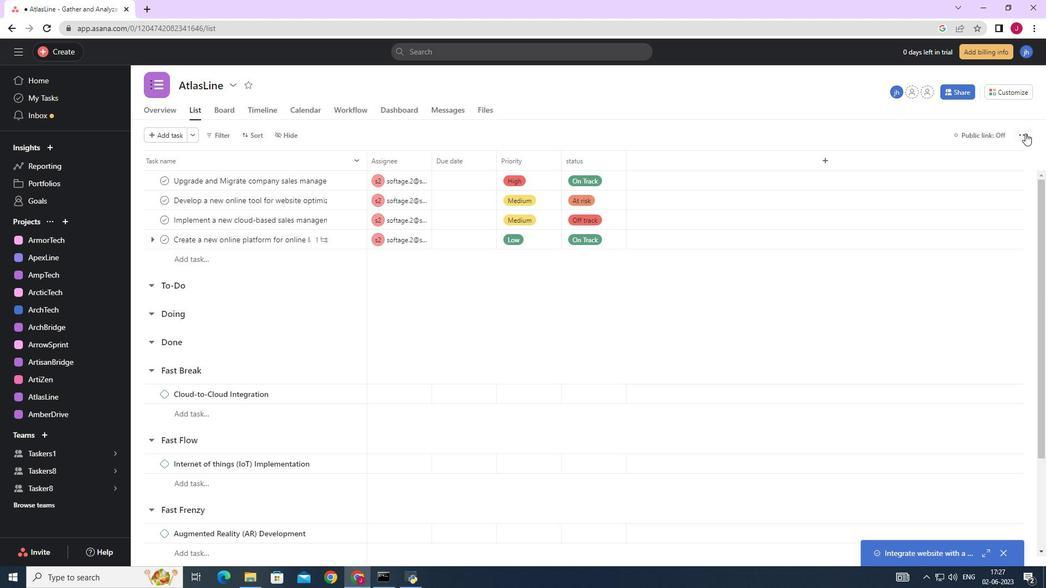 
